 Task: Create new Company, with domain: 'manhattan.edu' and type: 'Prospect'. Add new contact for this company, with mail Id: 'Sahil34Hughes@manhattan.edu', First Name: Sahil, Last name:  Hughes, Job Title: 'Chief Financial Officer', Phone Number: '(801) 555-1239'. Change life cycle stage to  Lead and lead status to  Open. Logged in from softage.1@softage.net
Action: Mouse moved to (110, 64)
Screenshot: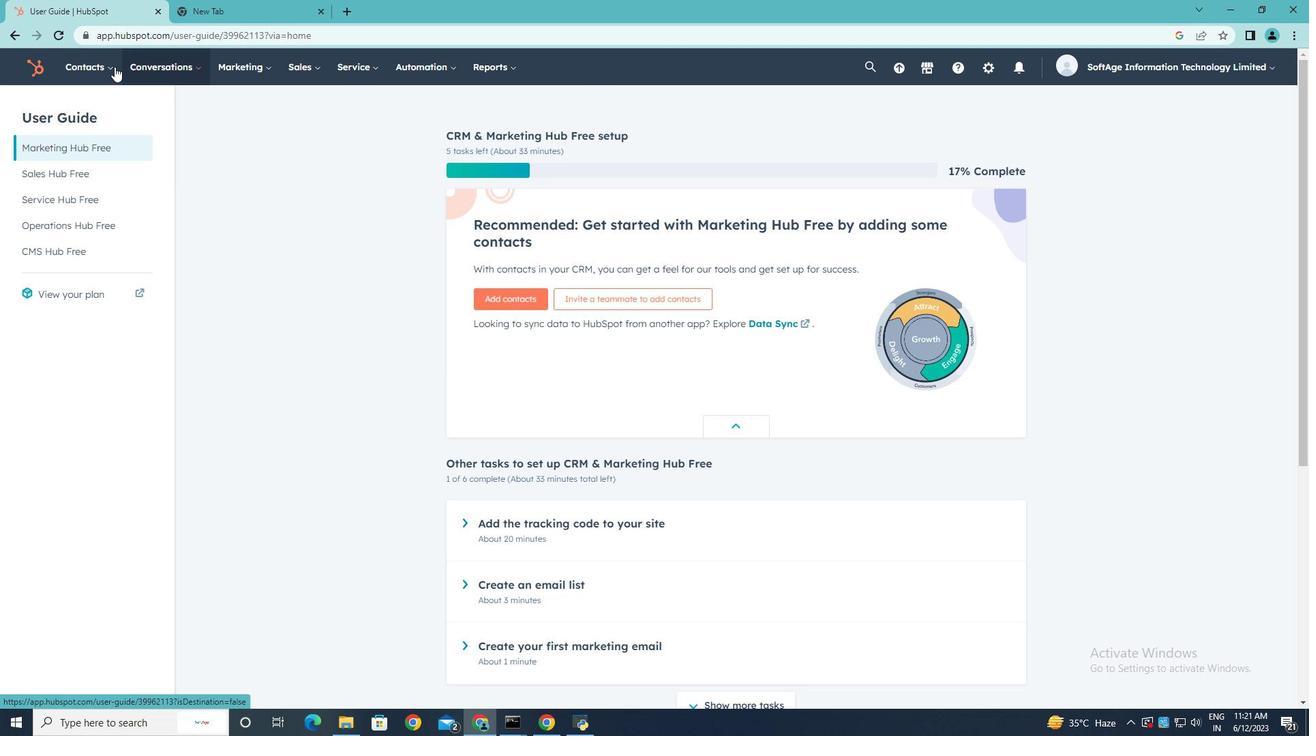 
Action: Mouse pressed left at (110, 64)
Screenshot: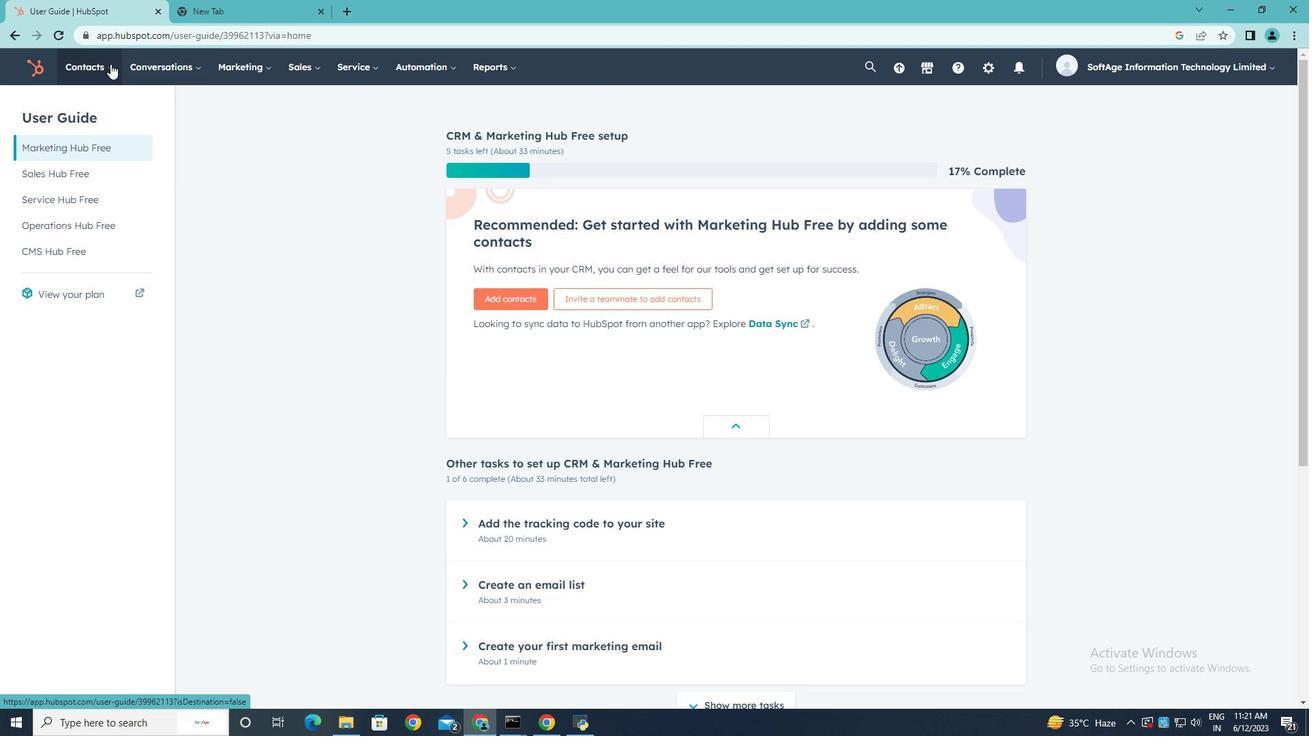 
Action: Mouse moved to (100, 139)
Screenshot: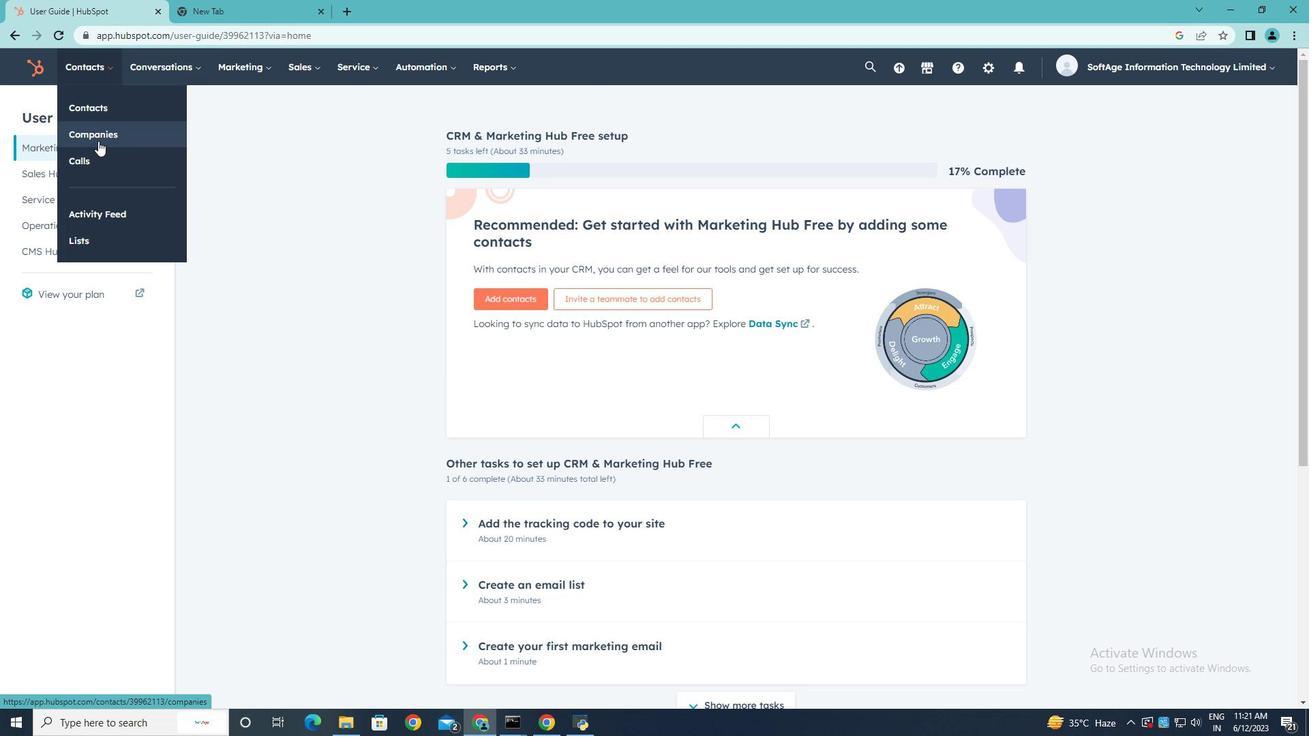 
Action: Mouse pressed left at (100, 139)
Screenshot: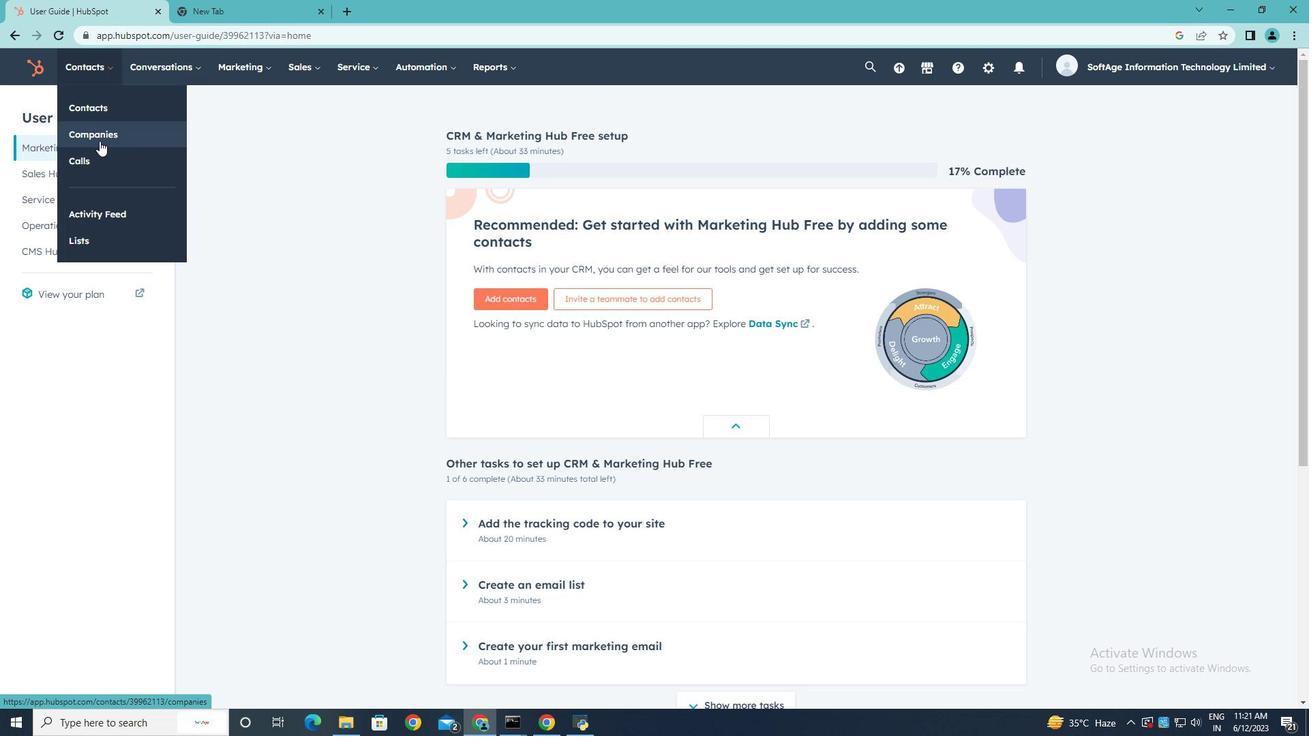 
Action: Mouse moved to (1208, 115)
Screenshot: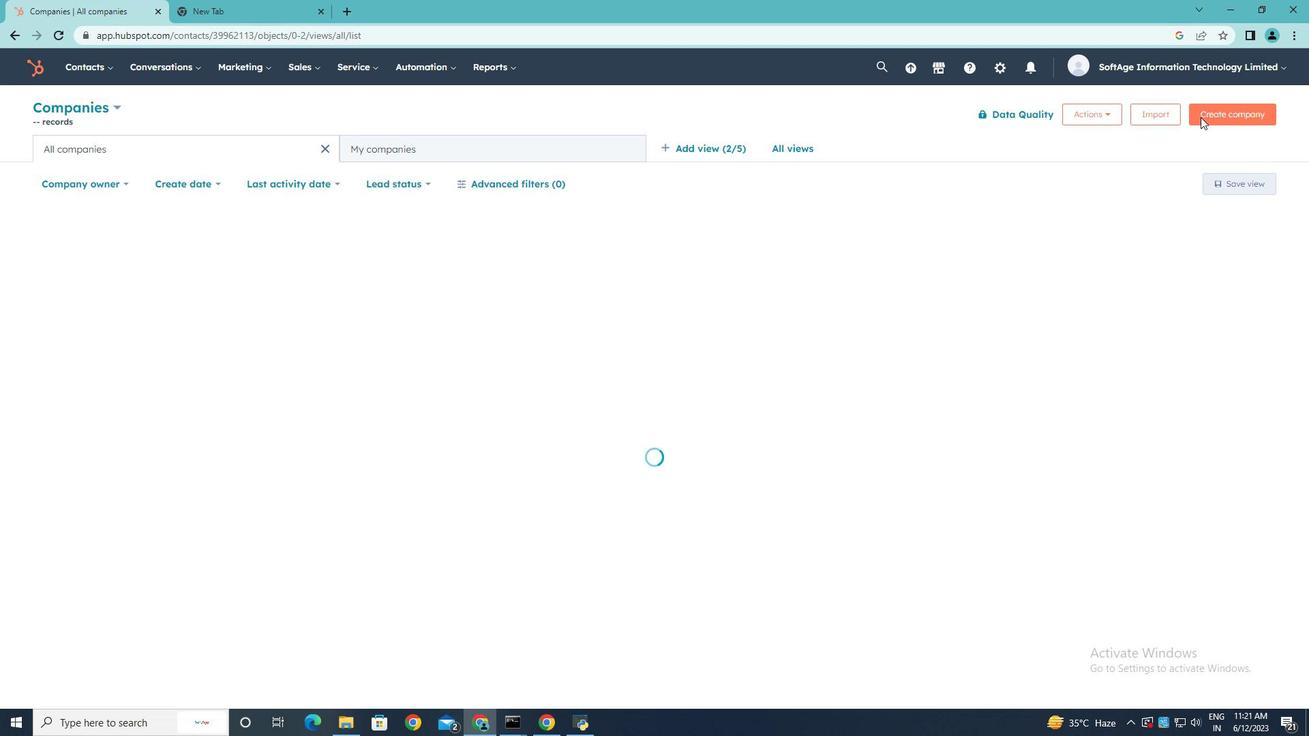 
Action: Mouse pressed left at (1208, 115)
Screenshot: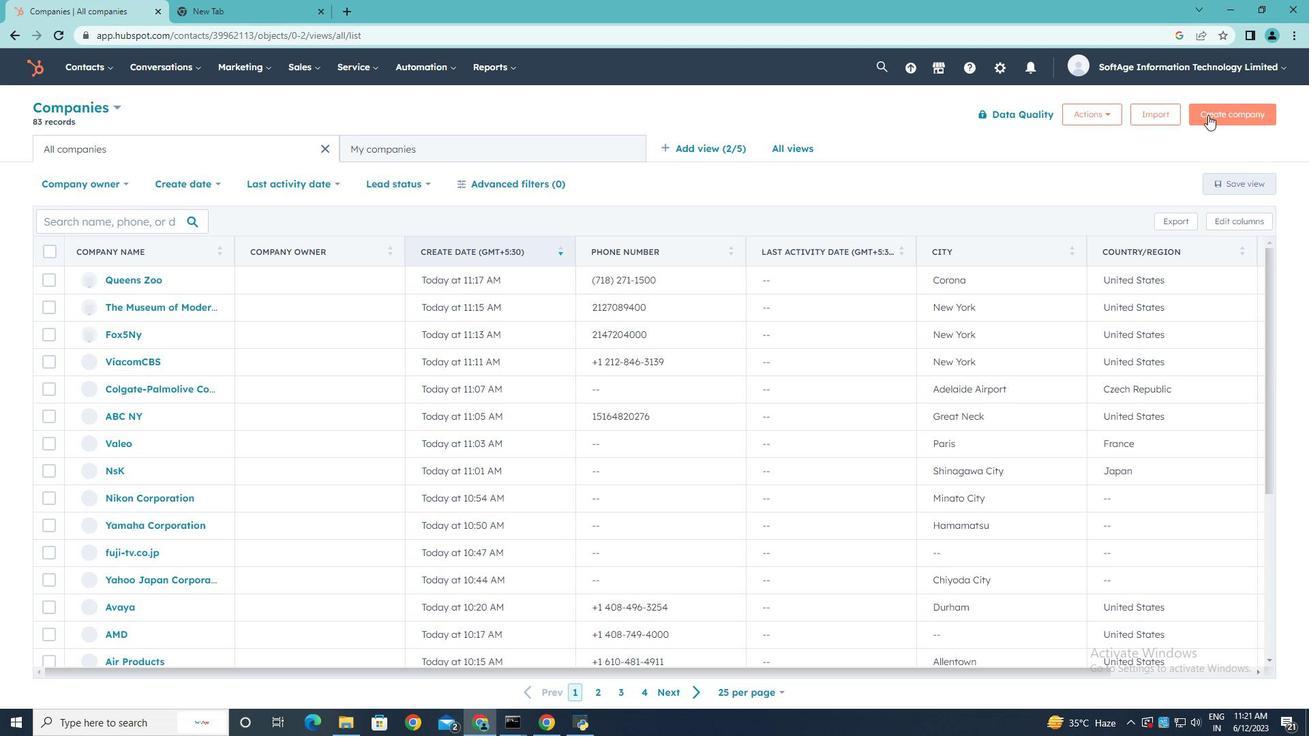 
Action: Mouse moved to (975, 177)
Screenshot: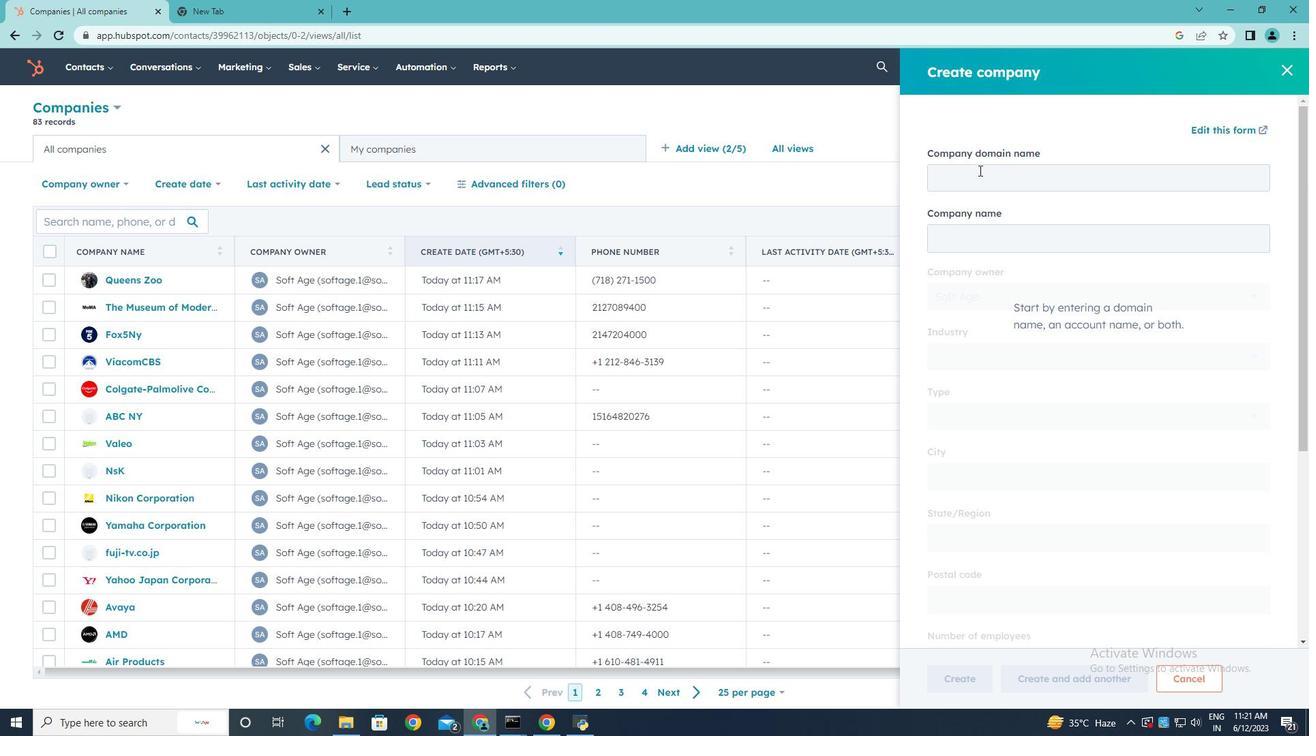 
Action: Mouse pressed left at (975, 177)
Screenshot: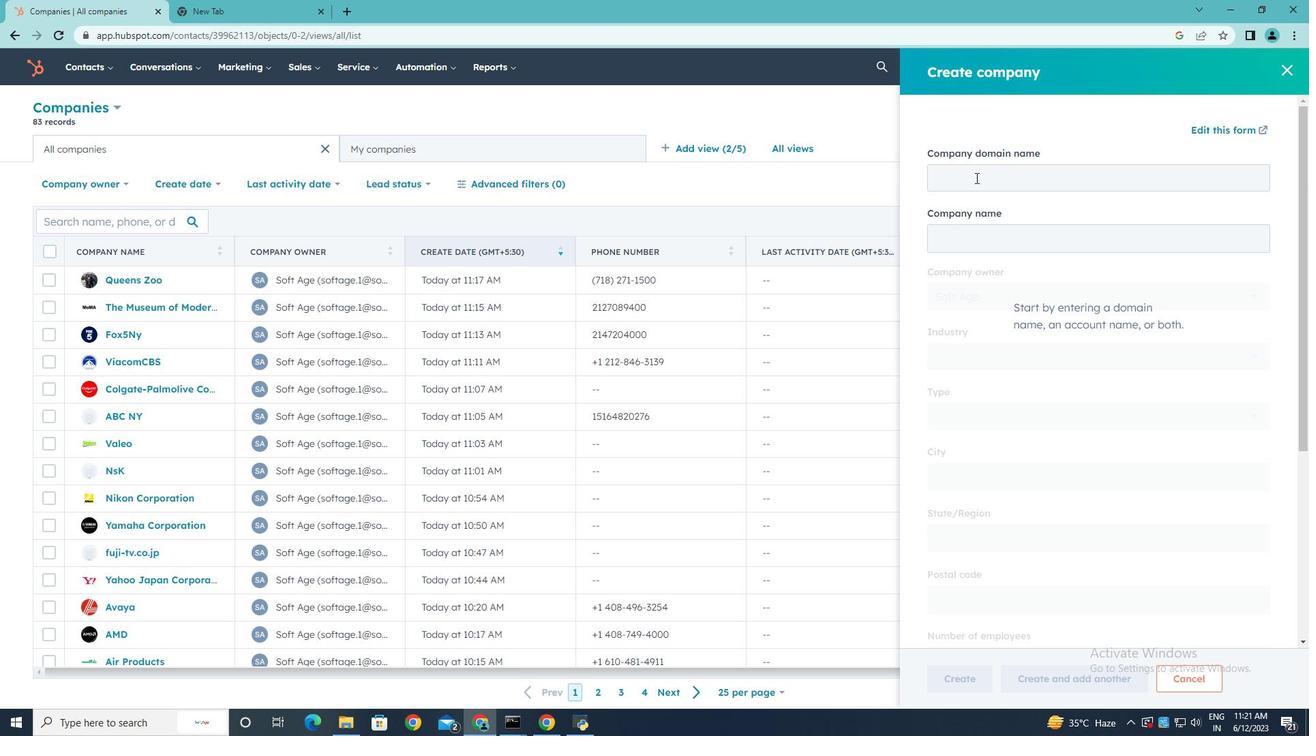 
Action: Key pressed manhattan.edu
Screenshot: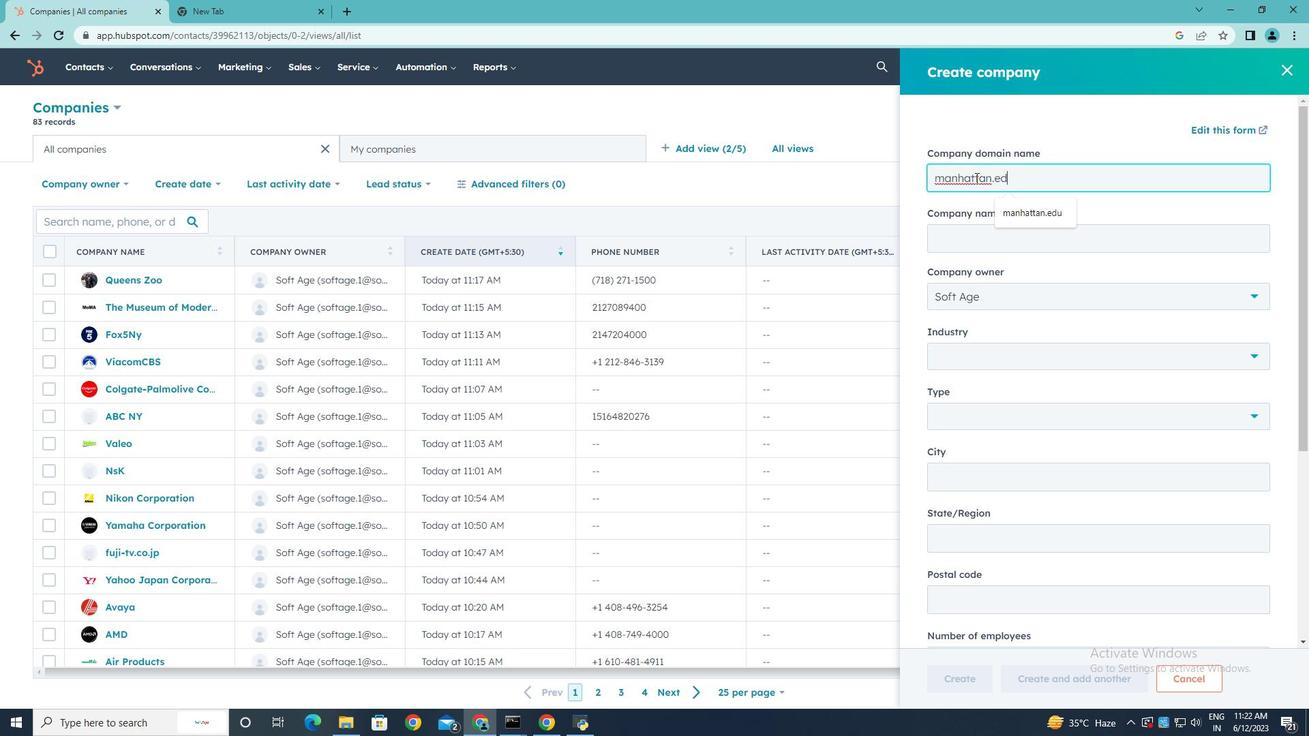 
Action: Mouse moved to (1251, 414)
Screenshot: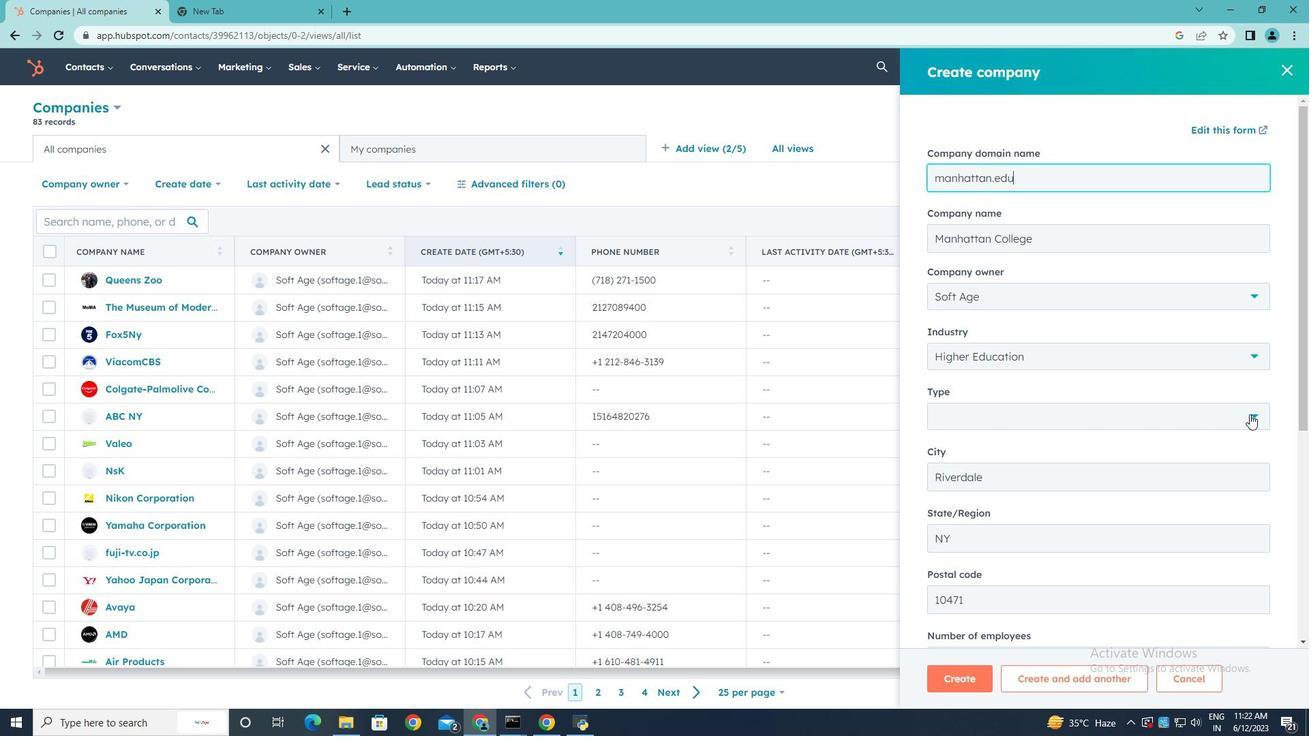 
Action: Mouse pressed left at (1251, 414)
Screenshot: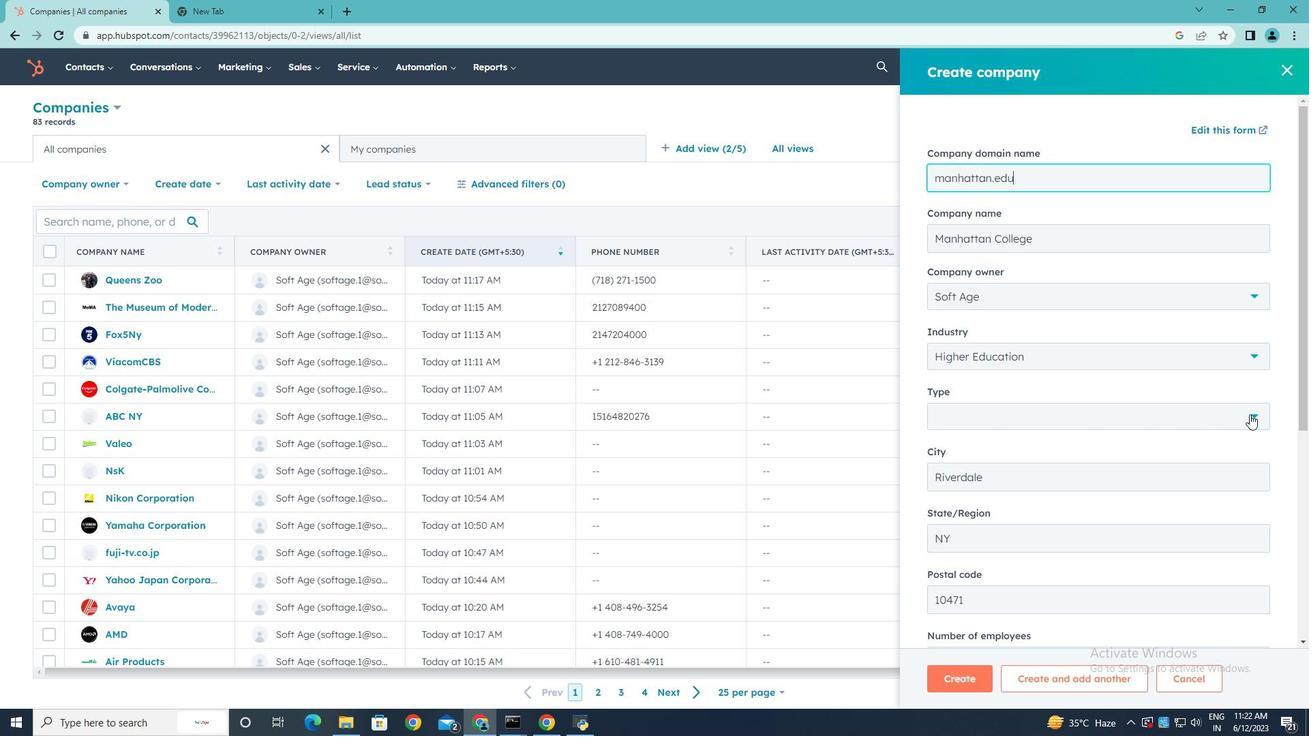 
Action: Mouse moved to (1075, 482)
Screenshot: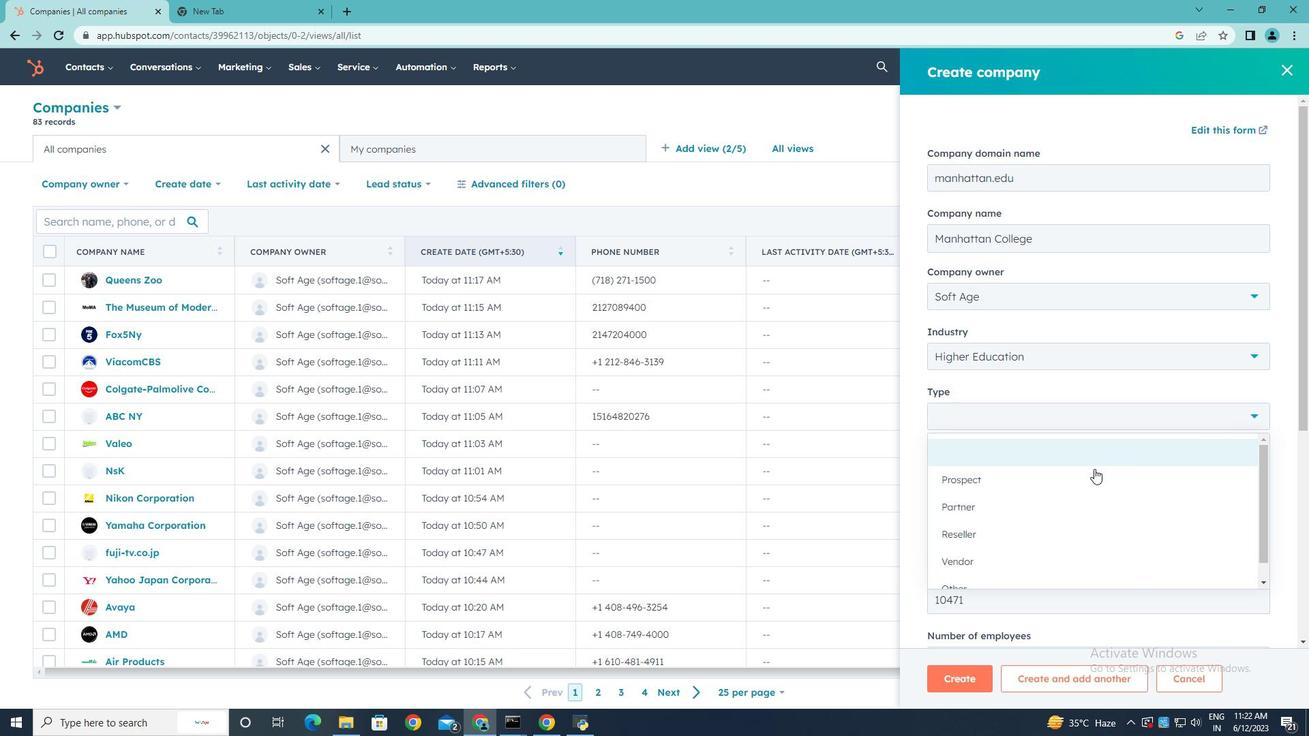 
Action: Mouse pressed left at (1075, 482)
Screenshot: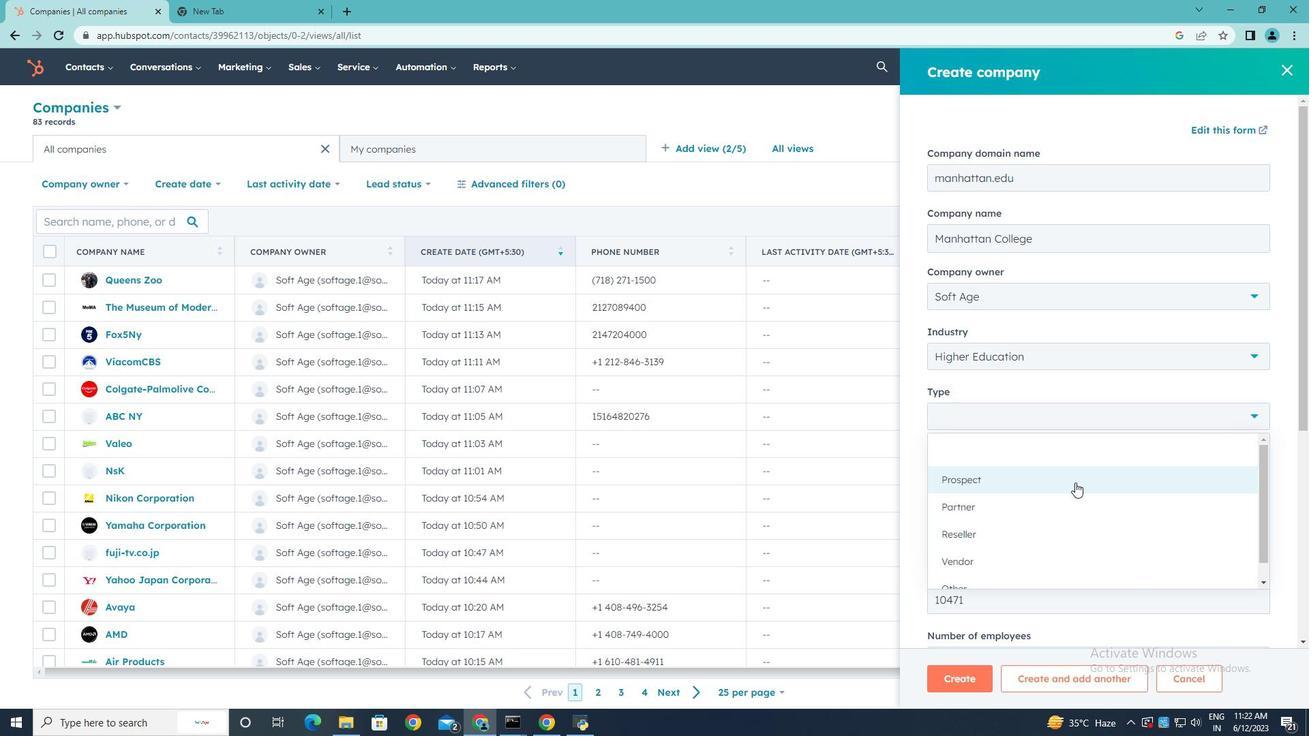 
Action: Mouse moved to (1067, 533)
Screenshot: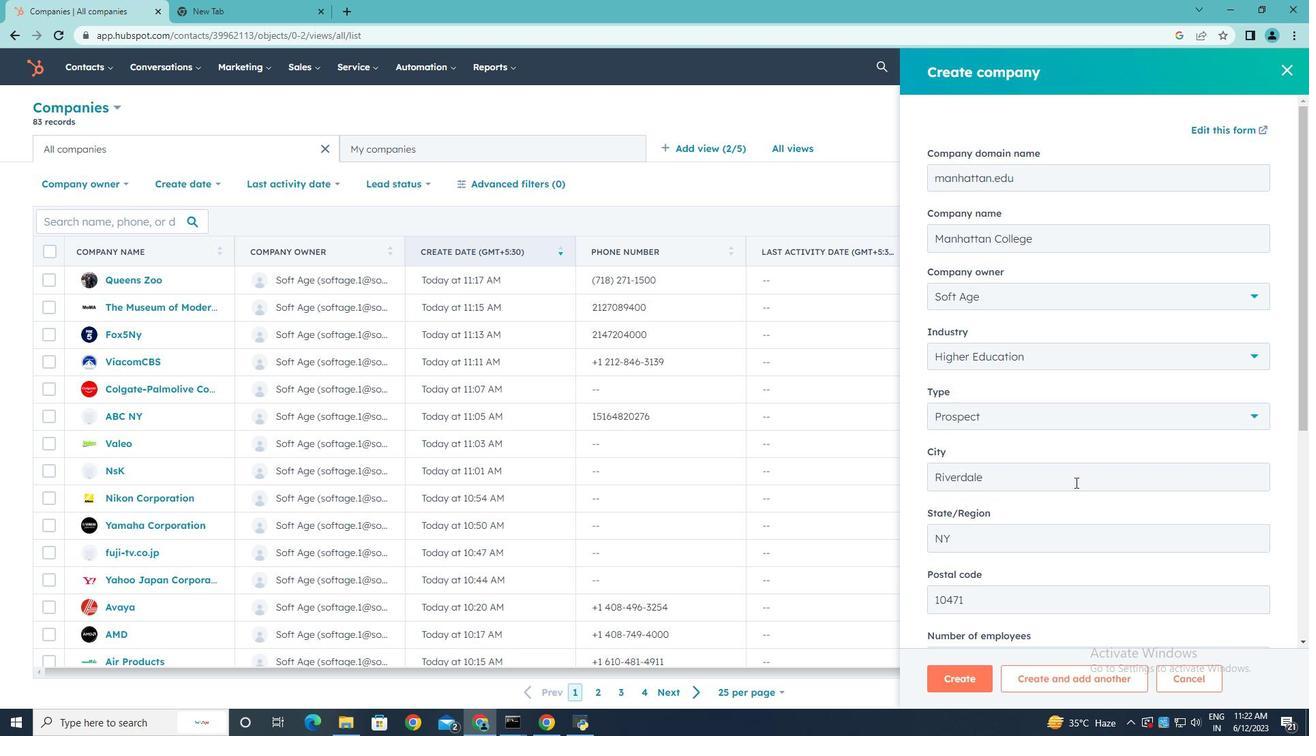 
Action: Mouse scrolled (1067, 532) with delta (0, 0)
Screenshot: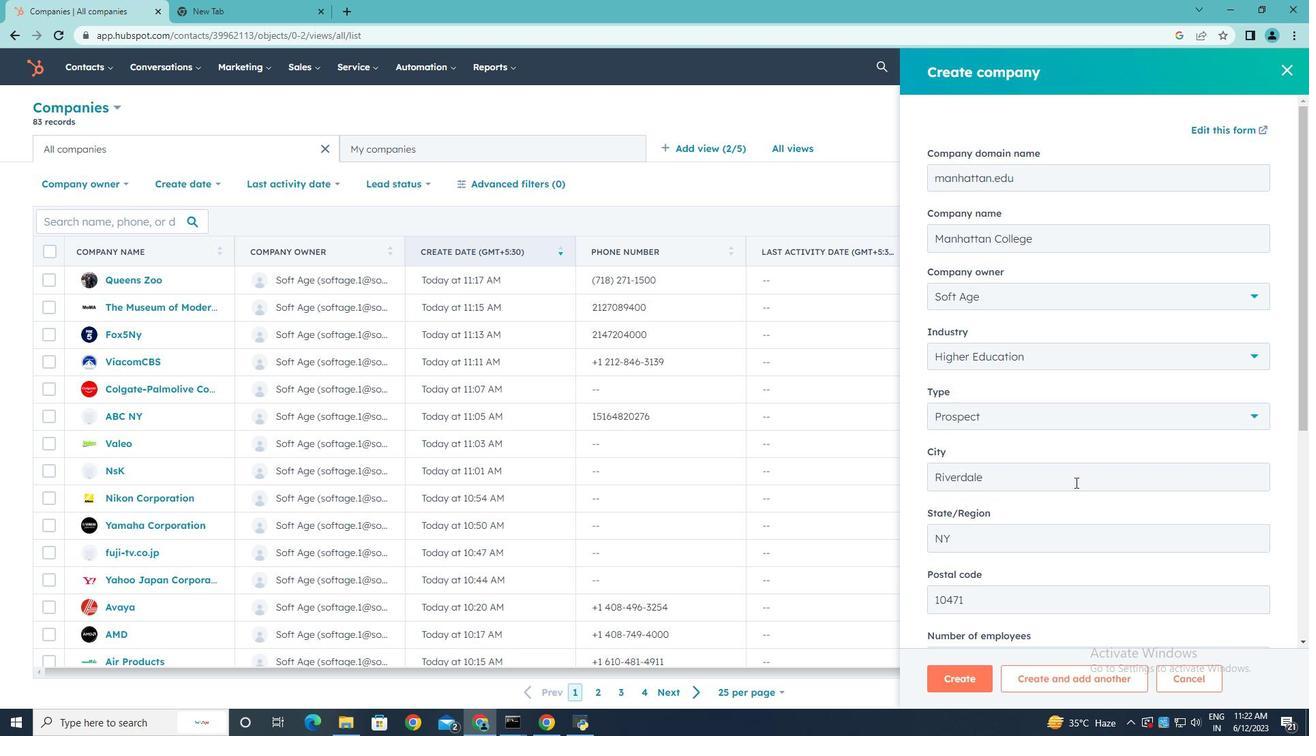 
Action: Mouse scrolled (1067, 532) with delta (0, 0)
Screenshot: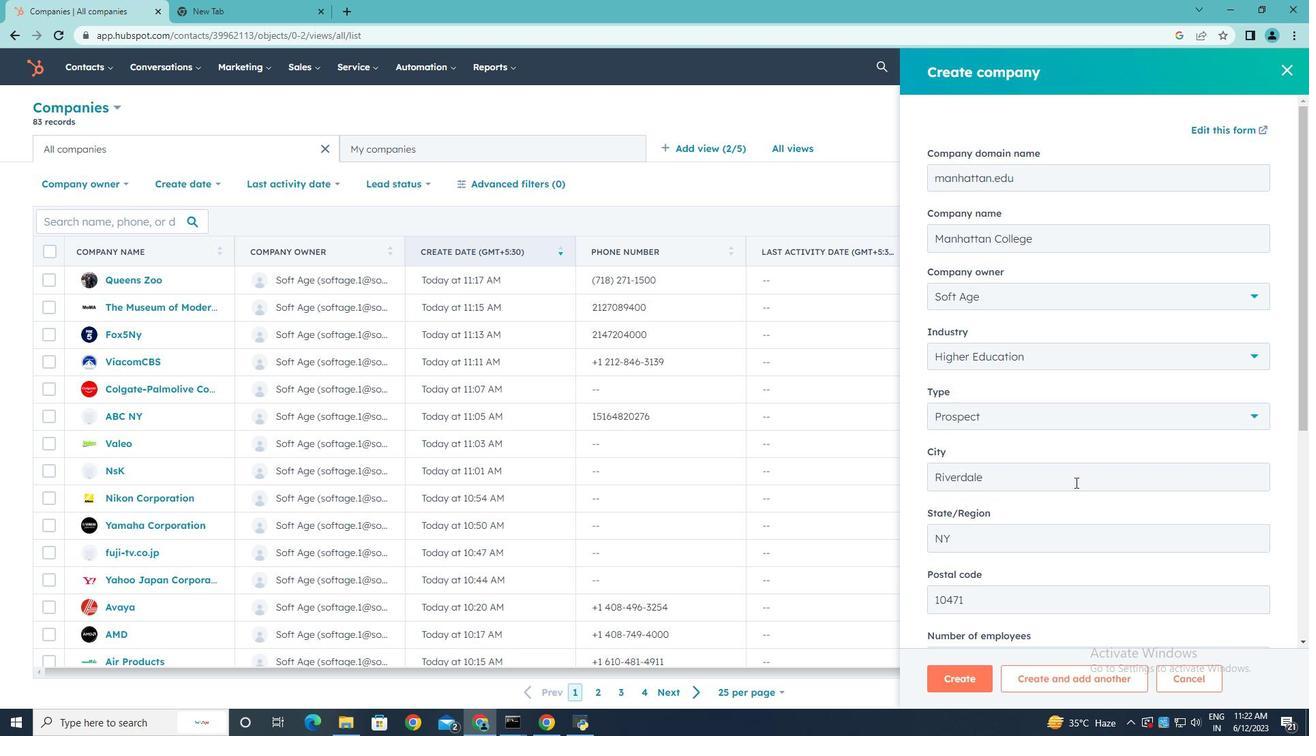
Action: Mouse moved to (958, 677)
Screenshot: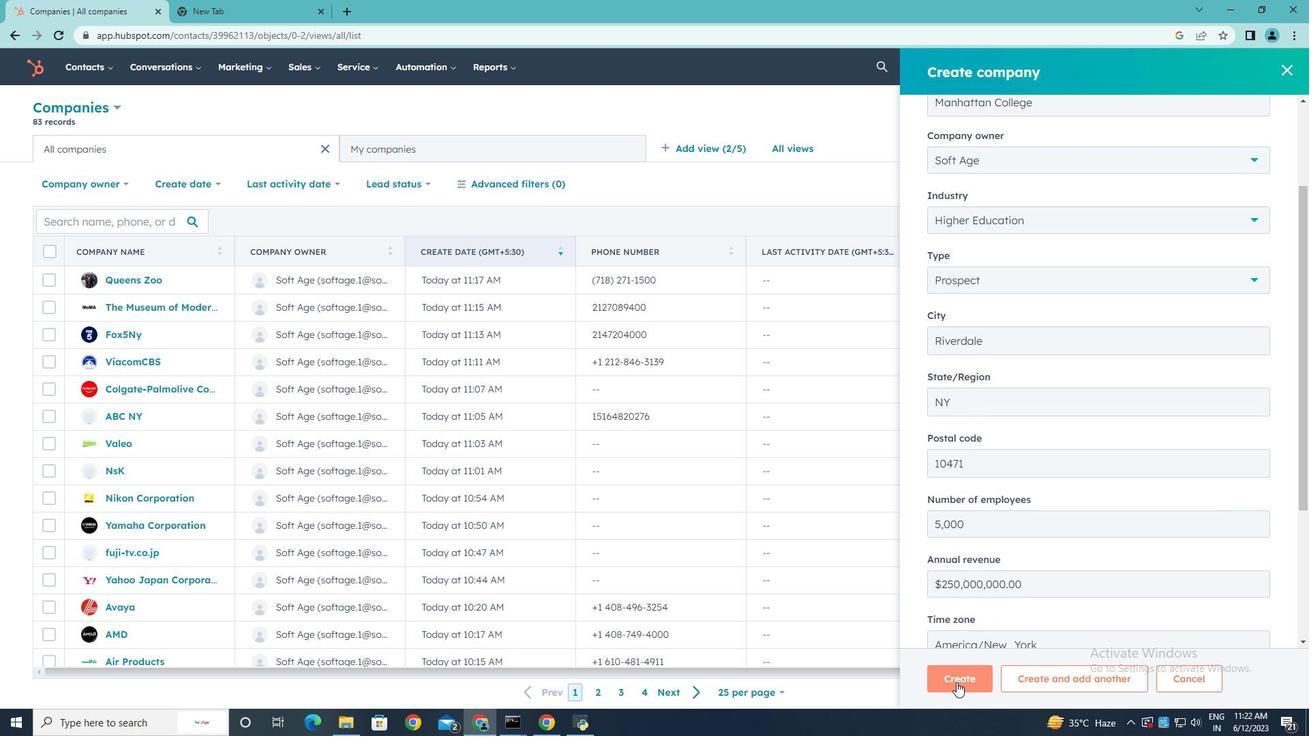 
Action: Mouse pressed left at (958, 677)
Screenshot: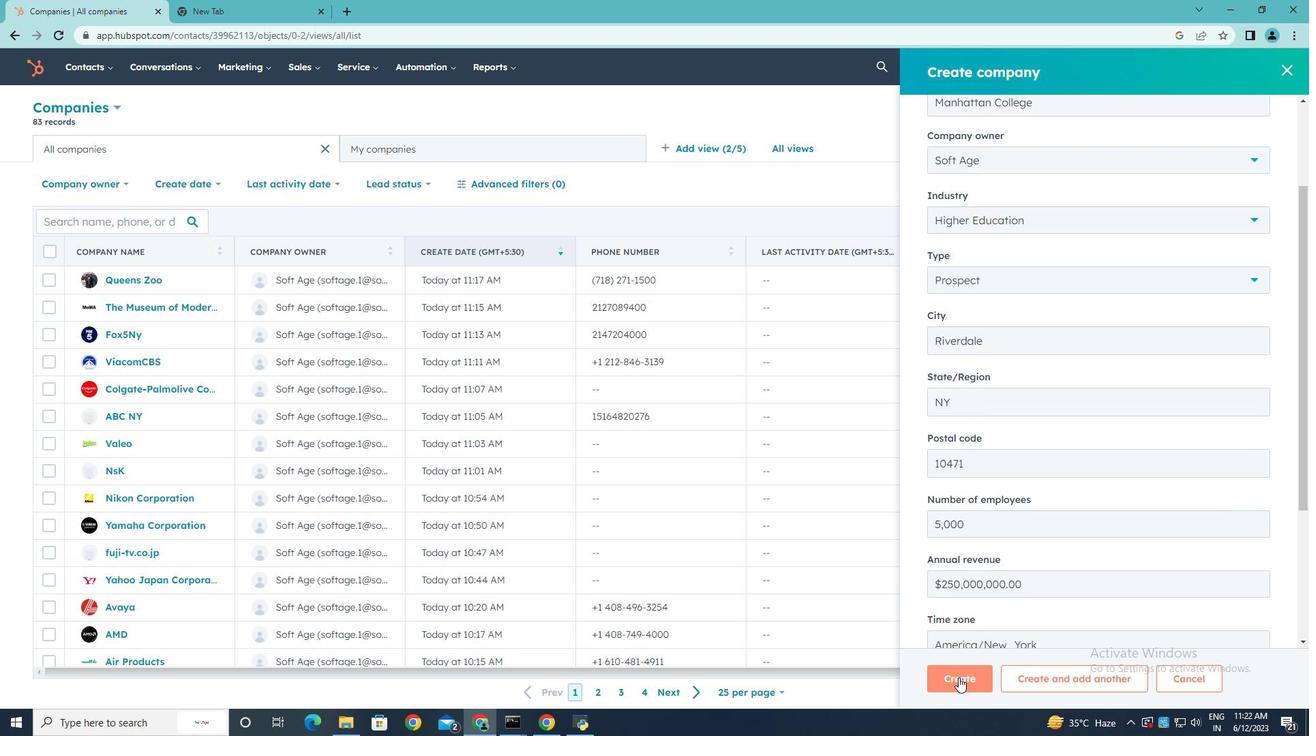 
Action: Mouse moved to (919, 441)
Screenshot: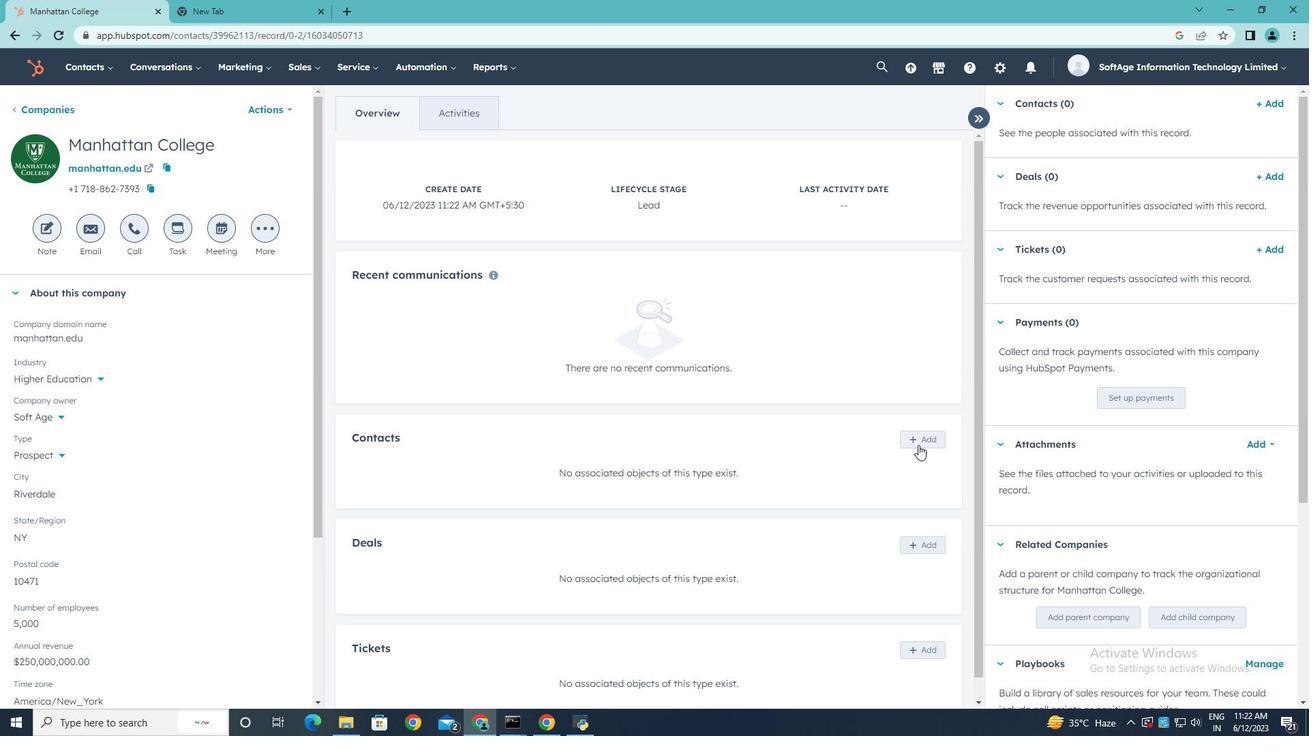 
Action: Mouse pressed left at (919, 441)
Screenshot: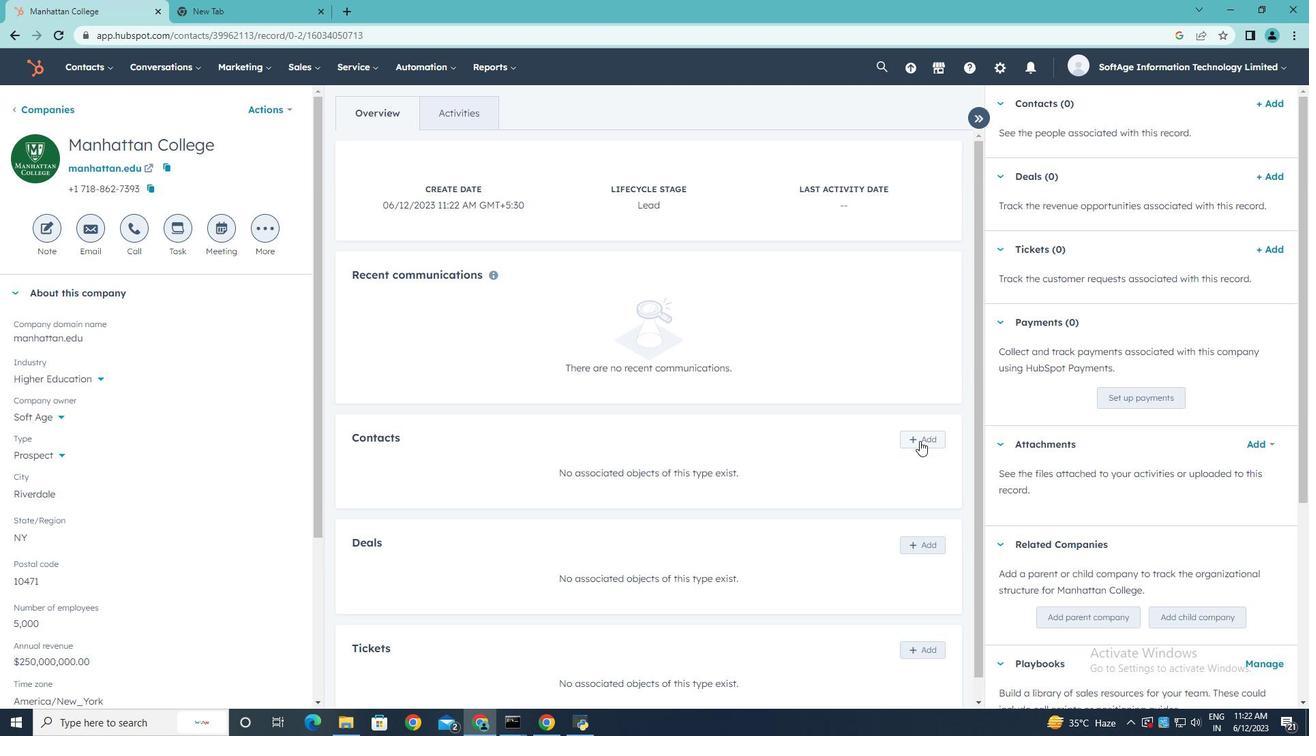 
Action: Mouse moved to (1034, 141)
Screenshot: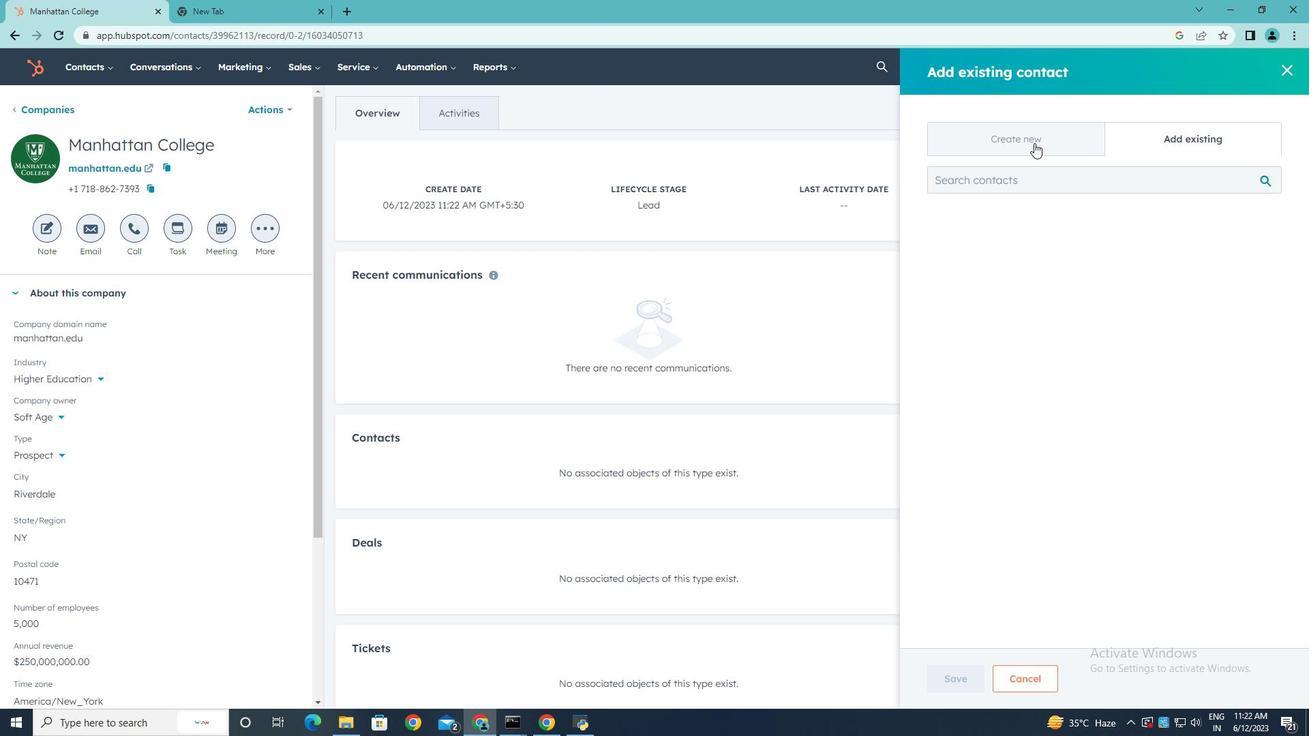 
Action: Mouse pressed left at (1034, 141)
Screenshot: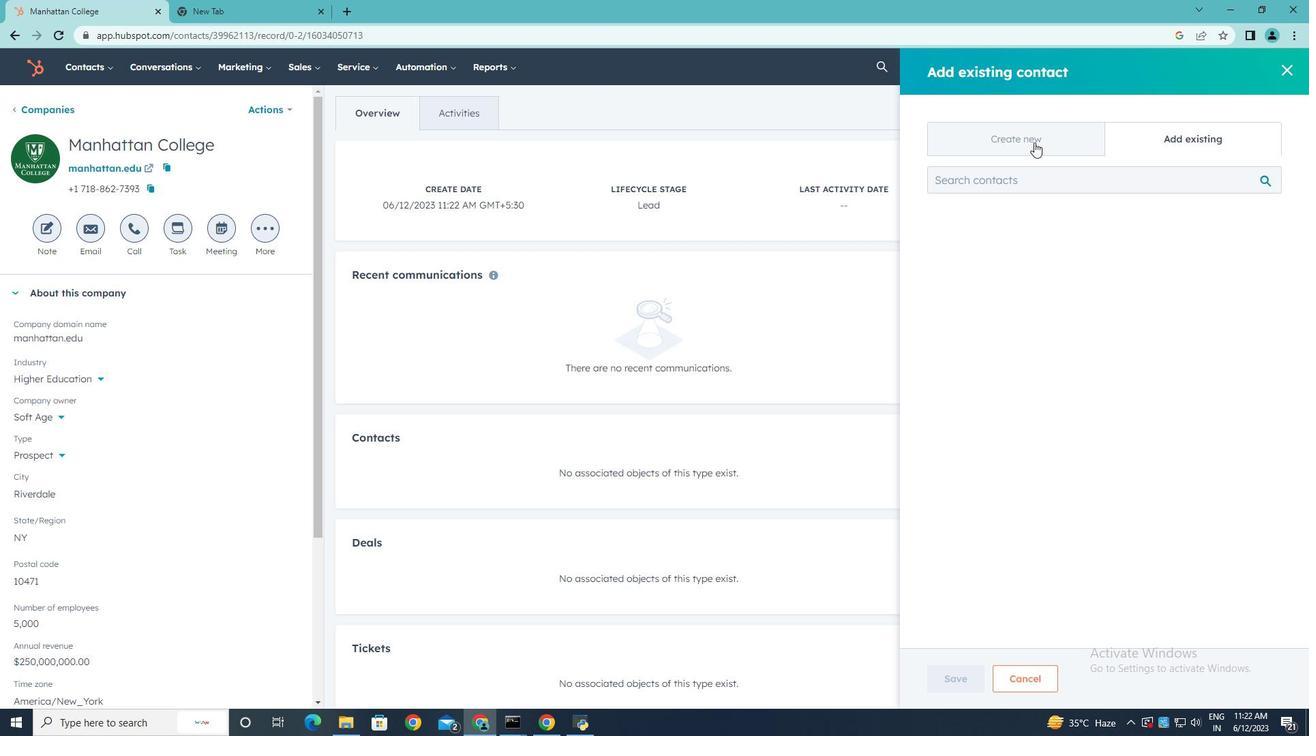 
Action: Mouse moved to (968, 220)
Screenshot: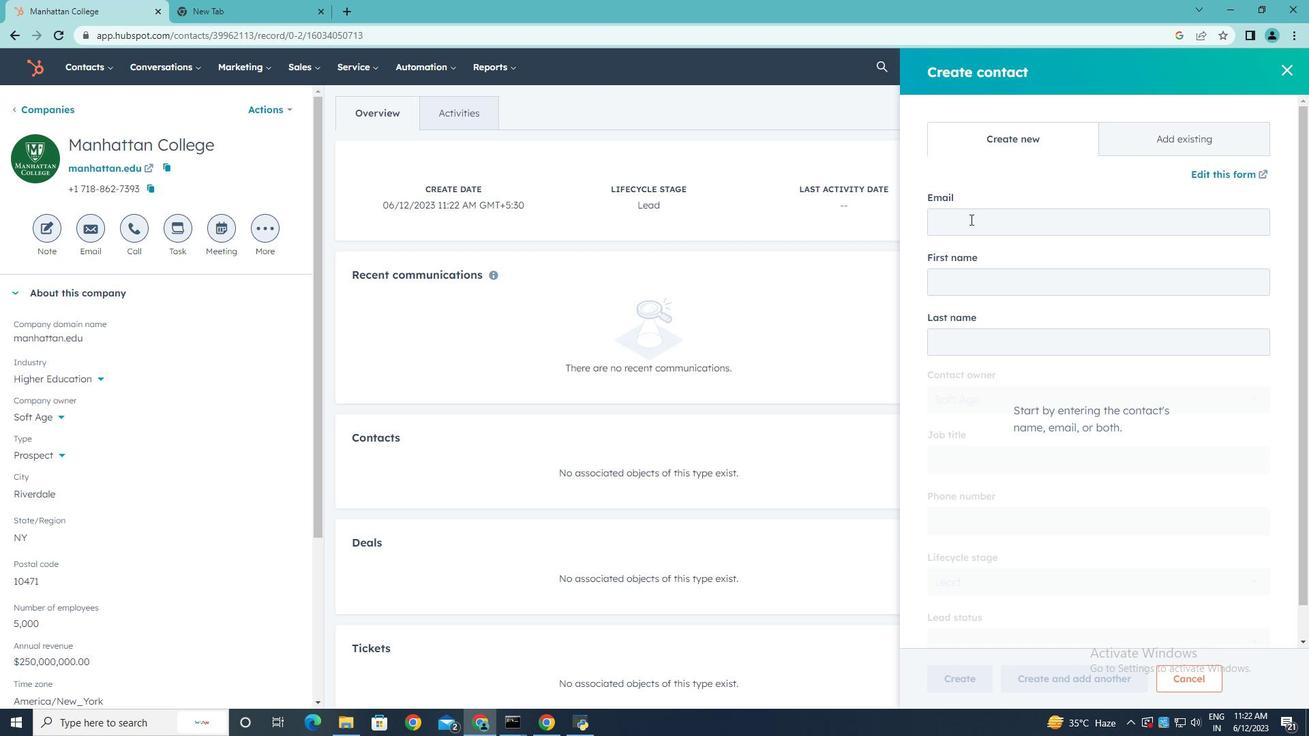 
Action: Mouse pressed left at (968, 220)
Screenshot: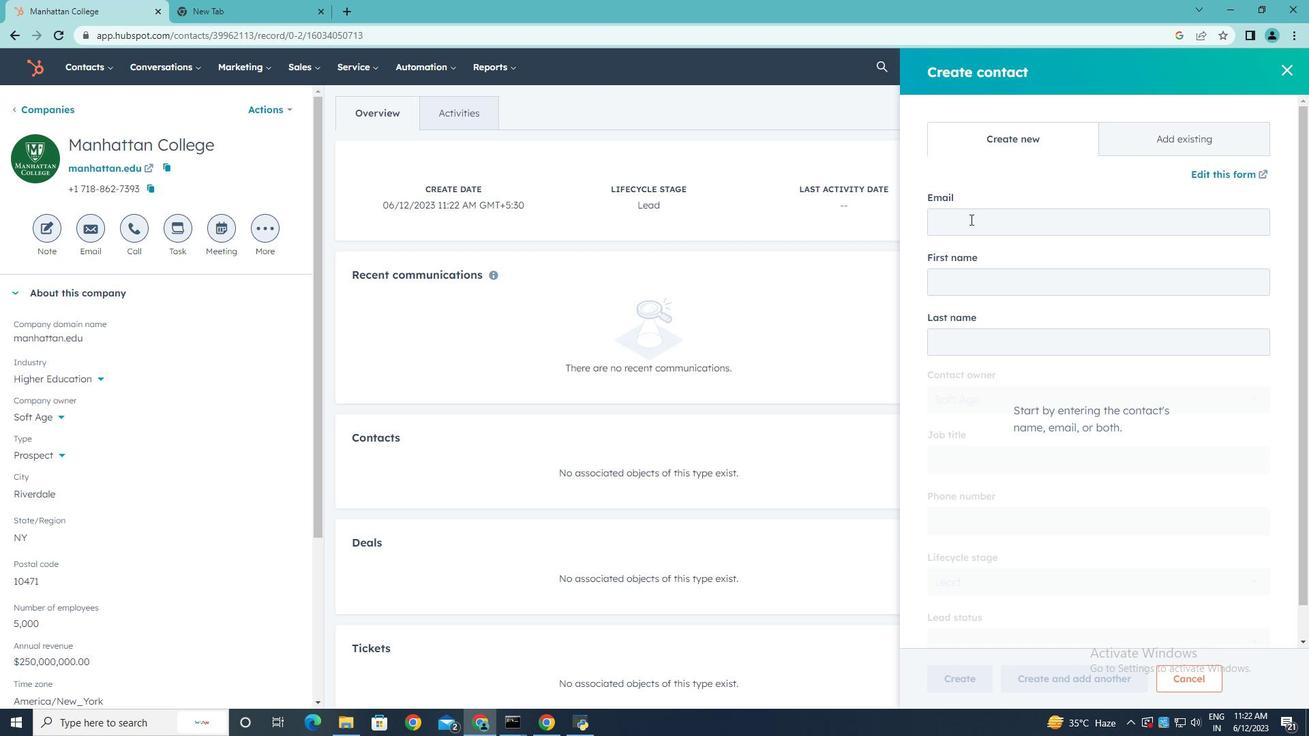 
Action: Key pressed <Key.shift>Sahil34<Key.shift>Hughes<Key.shift><Key.shift><Key.shift><Key.shift><Key.shift><Key.shift><Key.shift><Key.shift><Key.shift><Key.shift><Key.shift>@<Key.shift>manhattan.r<Key.backspace>edu
Screenshot: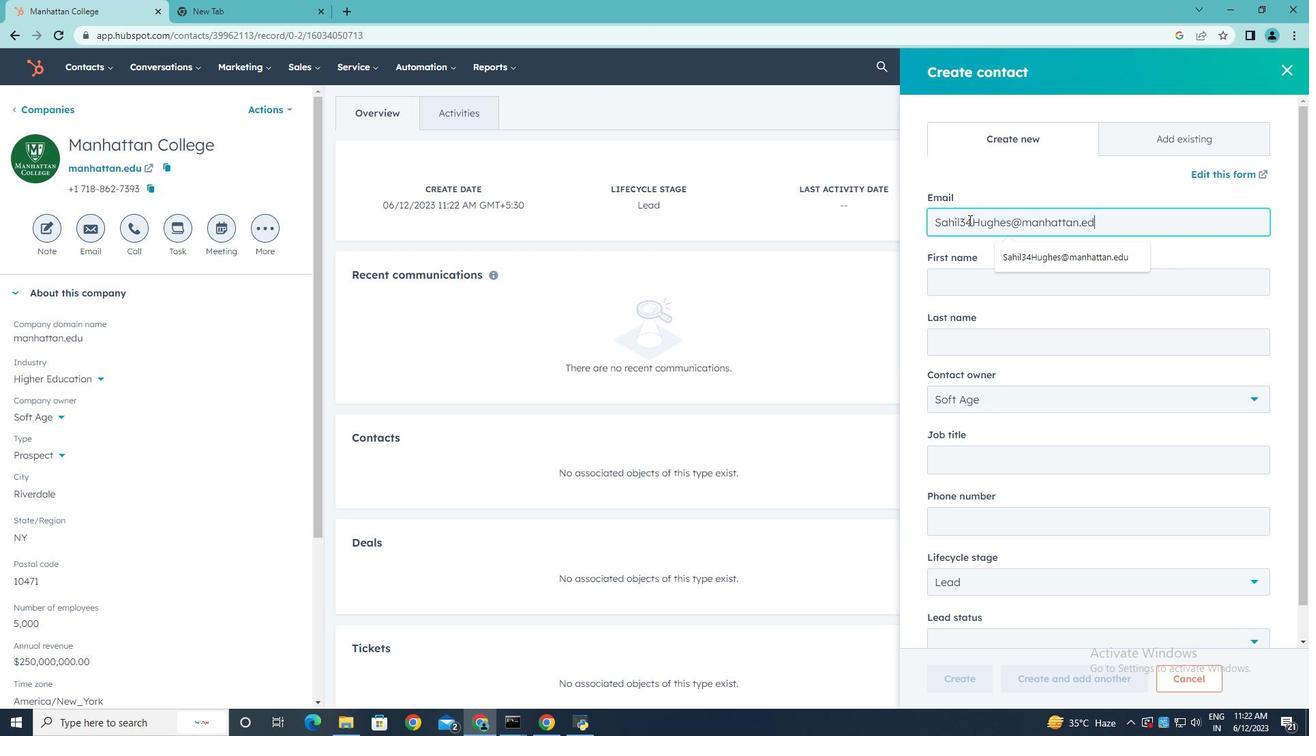 
Action: Mouse moved to (957, 282)
Screenshot: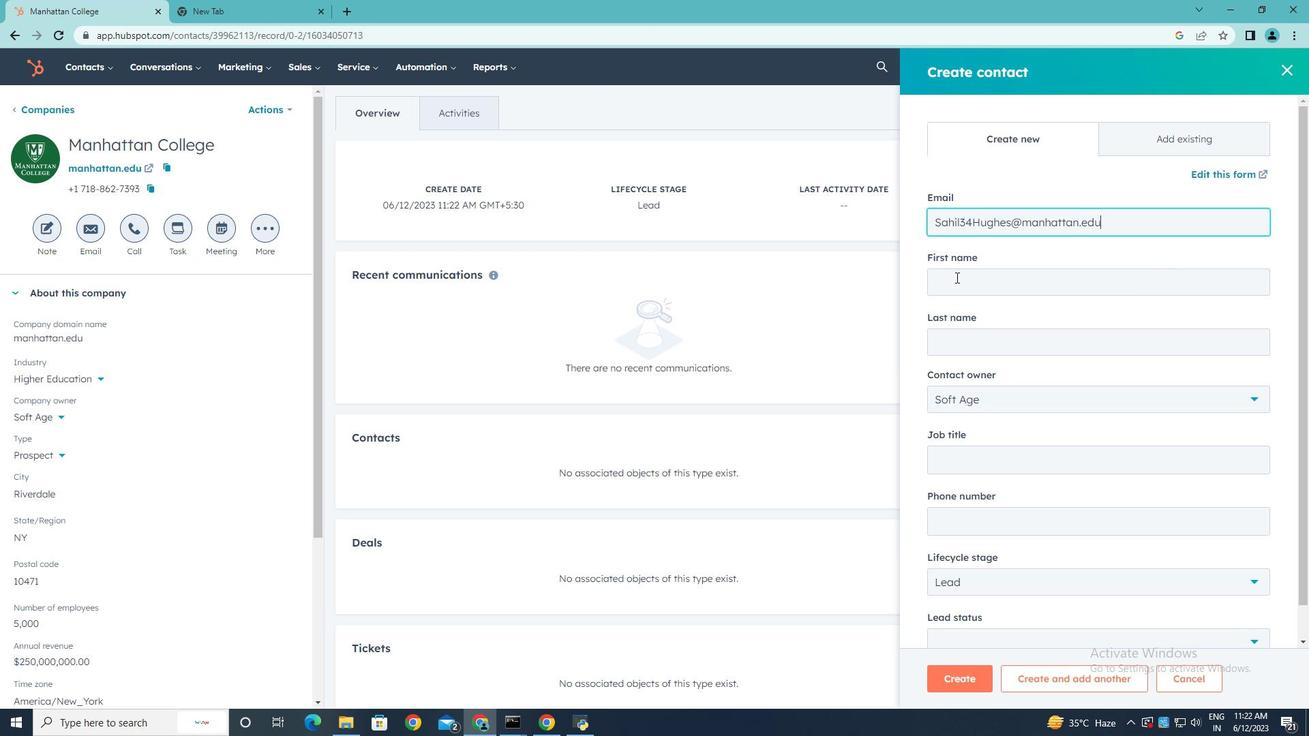
Action: Mouse pressed left at (957, 282)
Screenshot: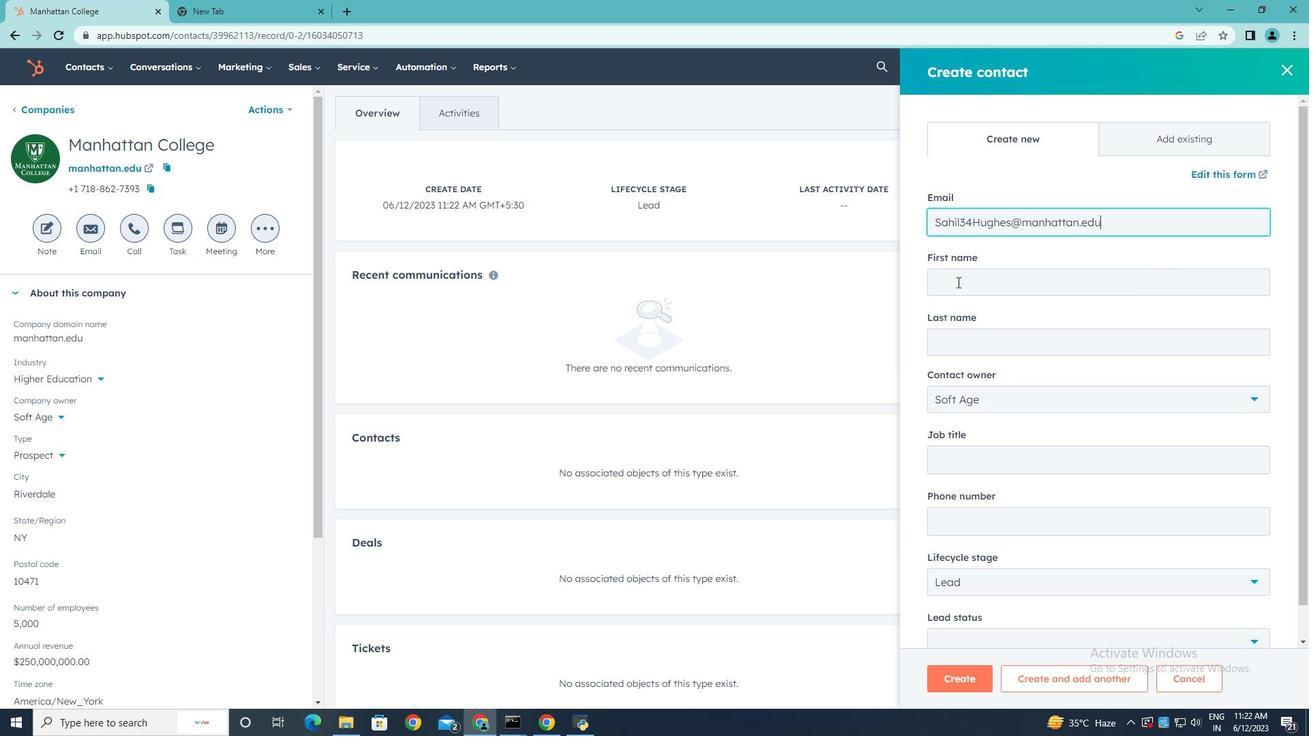 
Action: Key pressed <Key.shift>Sahil
Screenshot: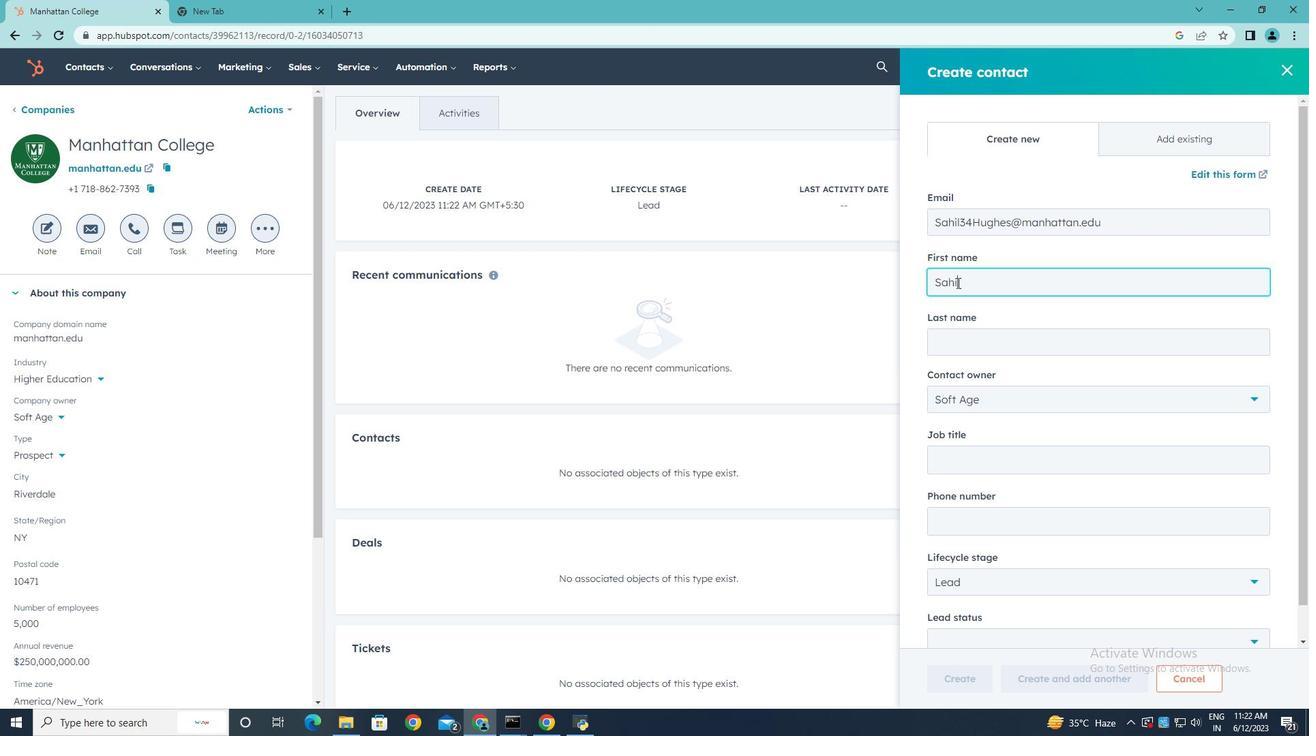 
Action: Mouse moved to (979, 349)
Screenshot: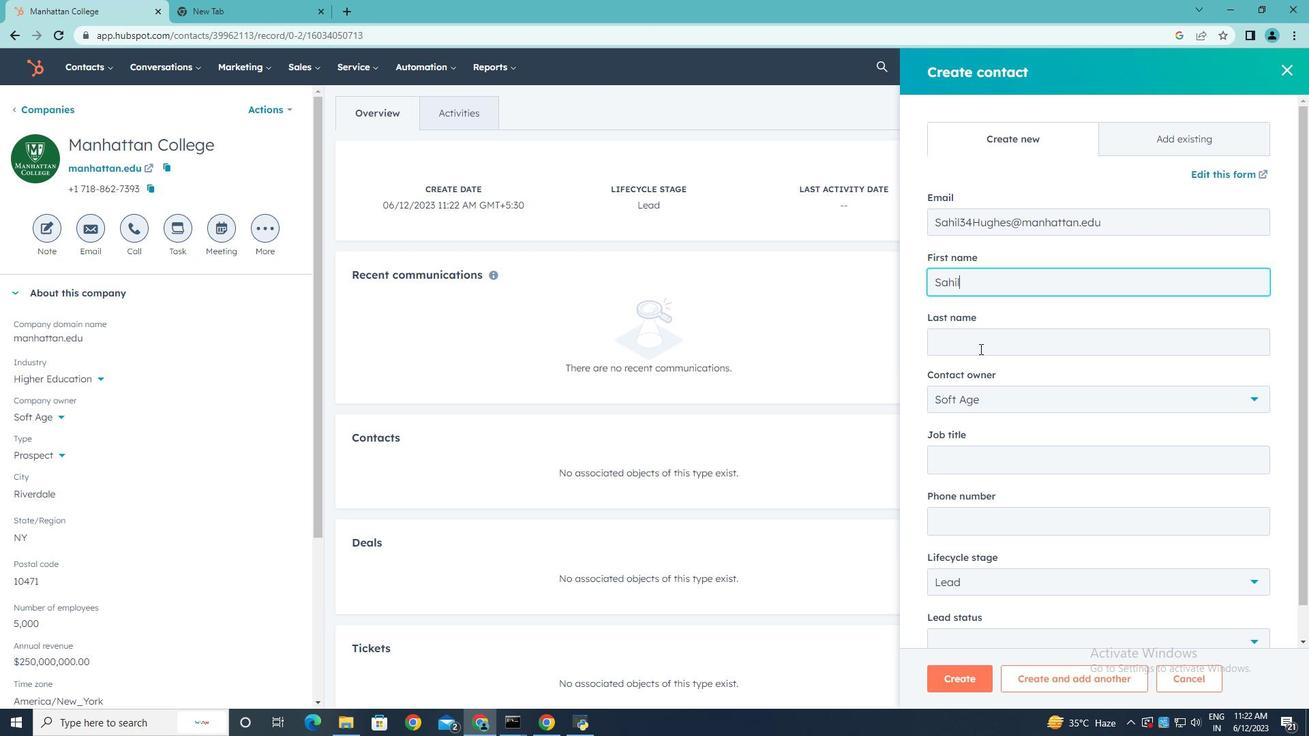 
Action: Mouse pressed left at (979, 349)
Screenshot: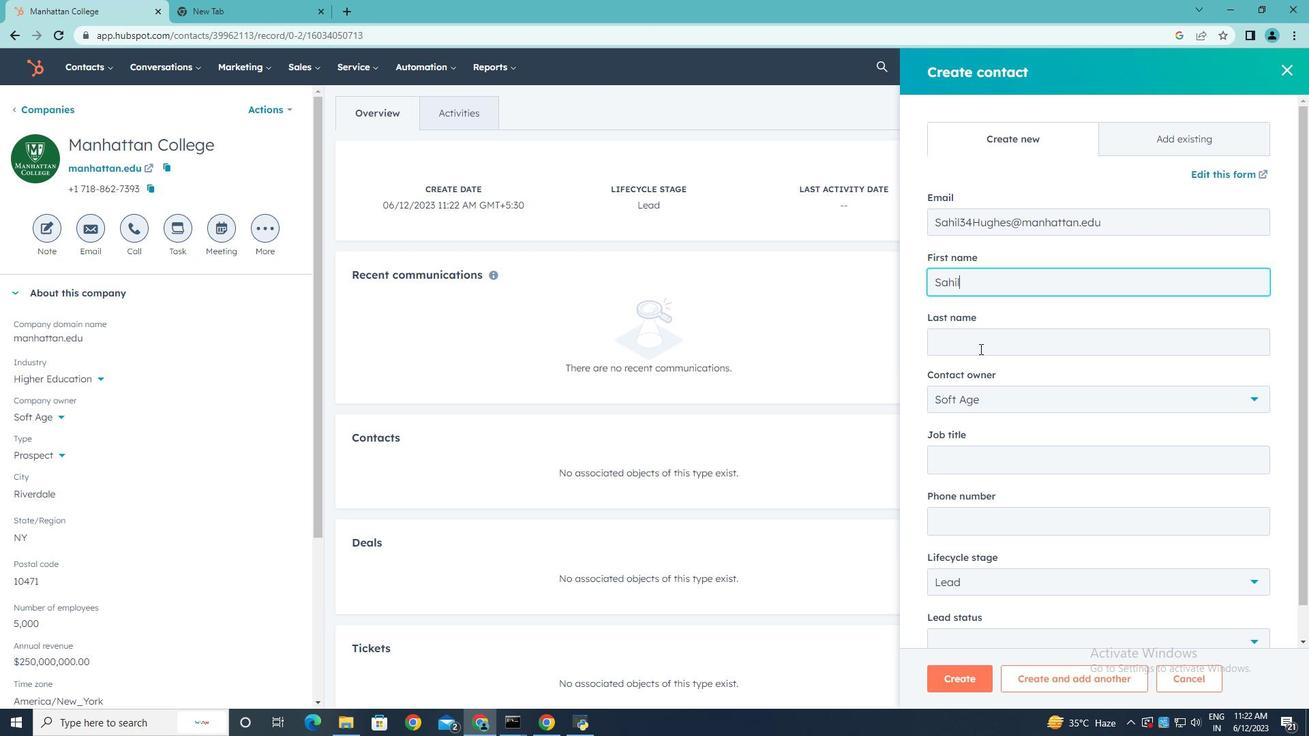 
Action: Key pressed <Key.shift>Hughes
Screenshot: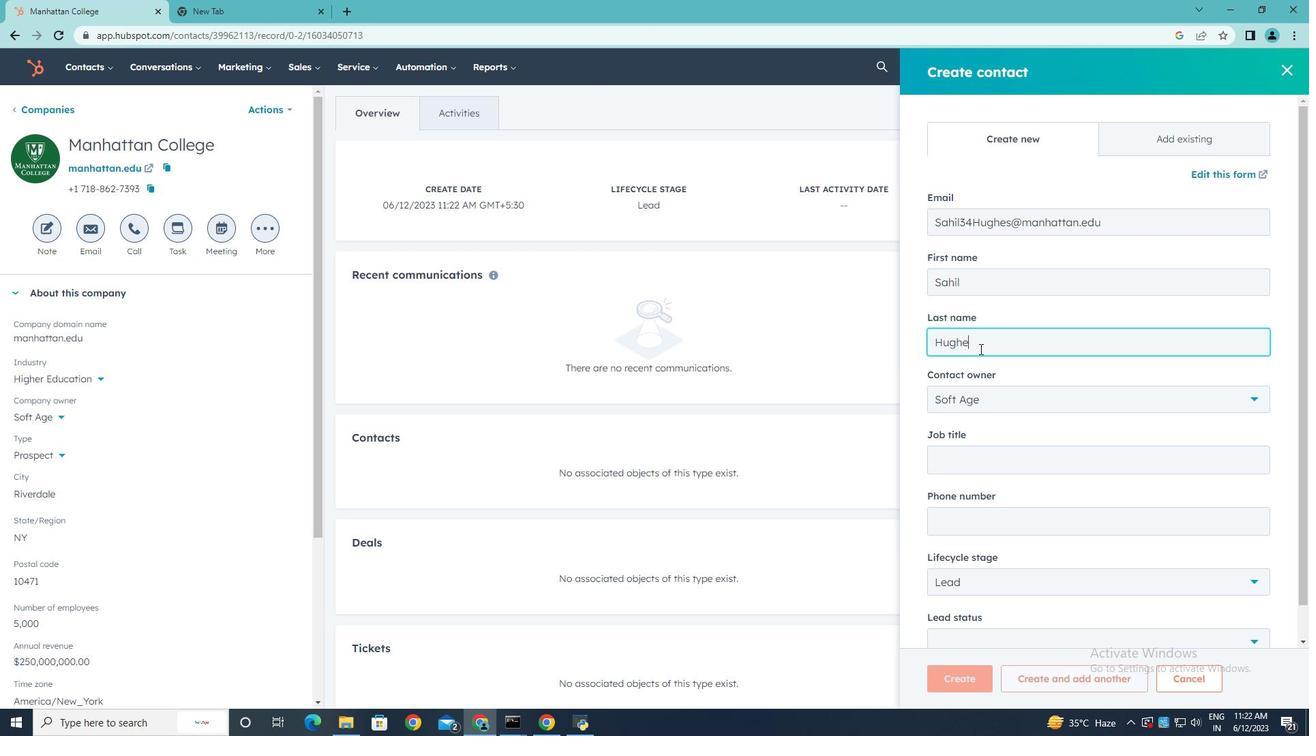 
Action: Mouse moved to (1010, 454)
Screenshot: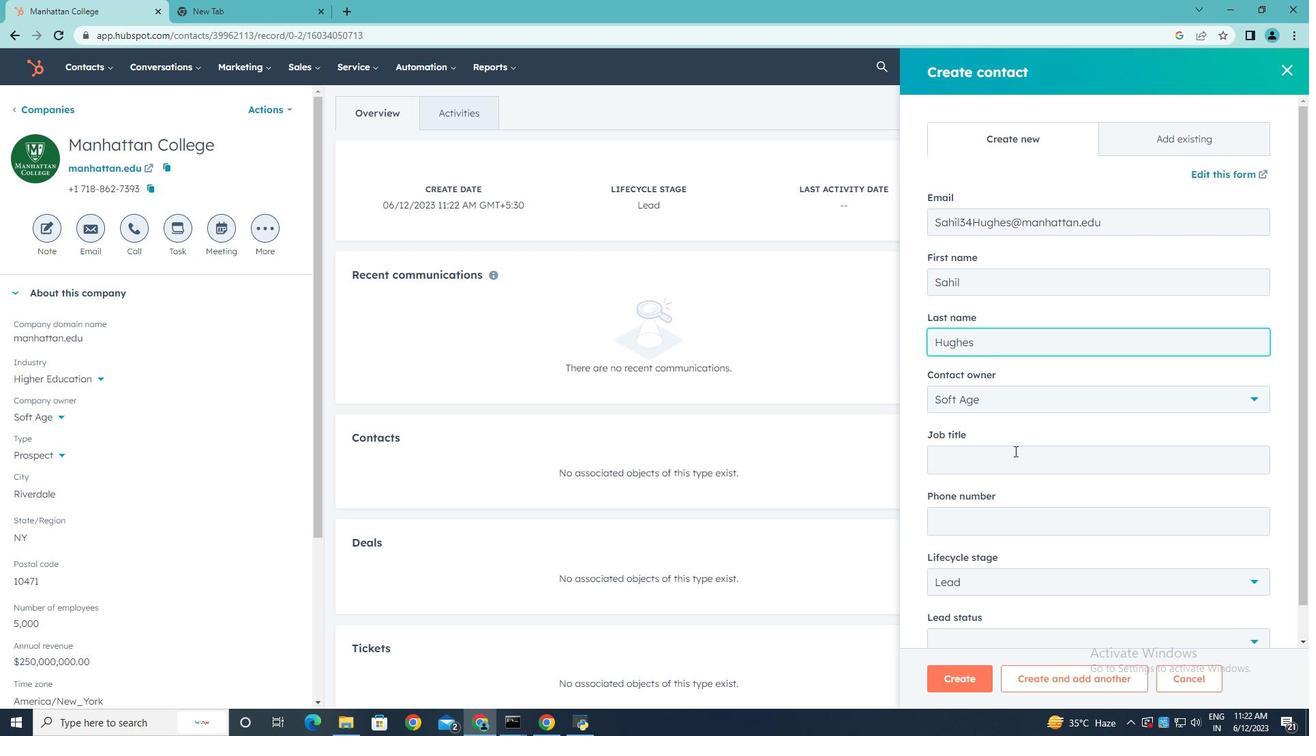 
Action: Mouse pressed left at (1010, 454)
Screenshot: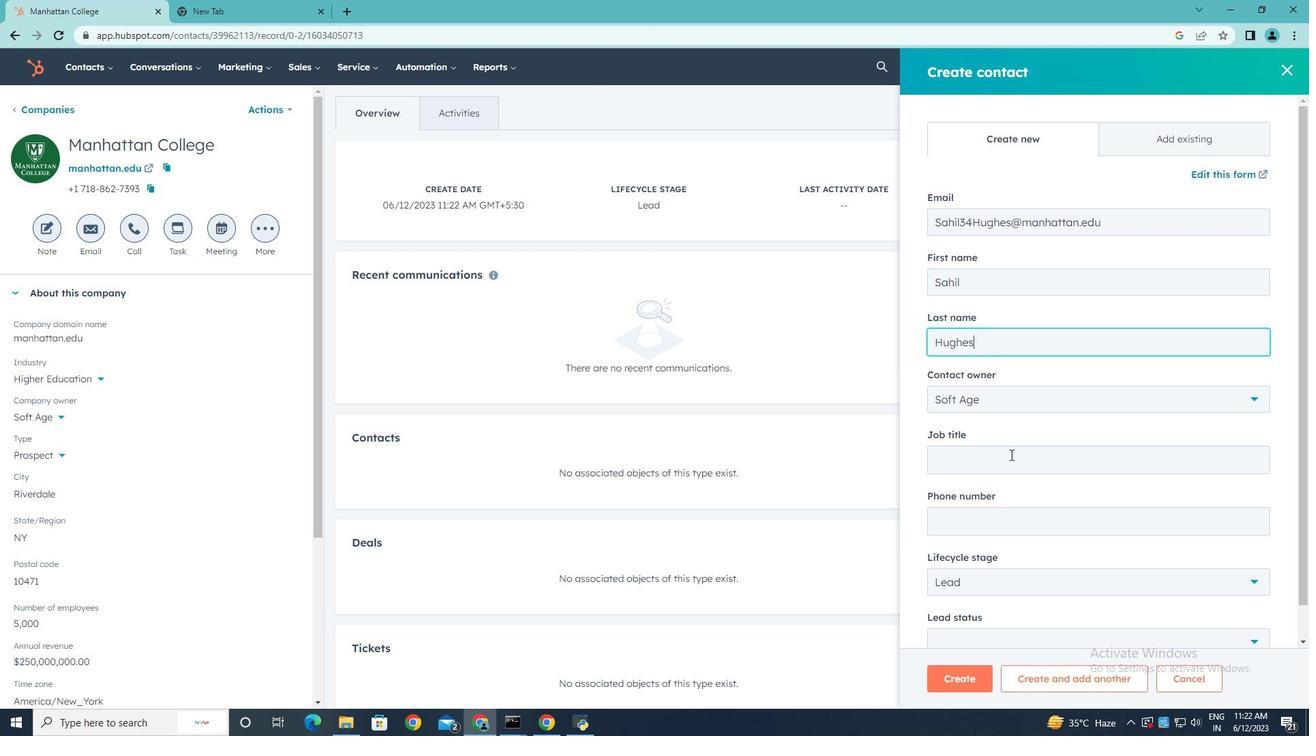 
Action: Key pressed <Key.shift>Chief<Key.space><Key.shift><Key.shift><Key.shift>Financial
Screenshot: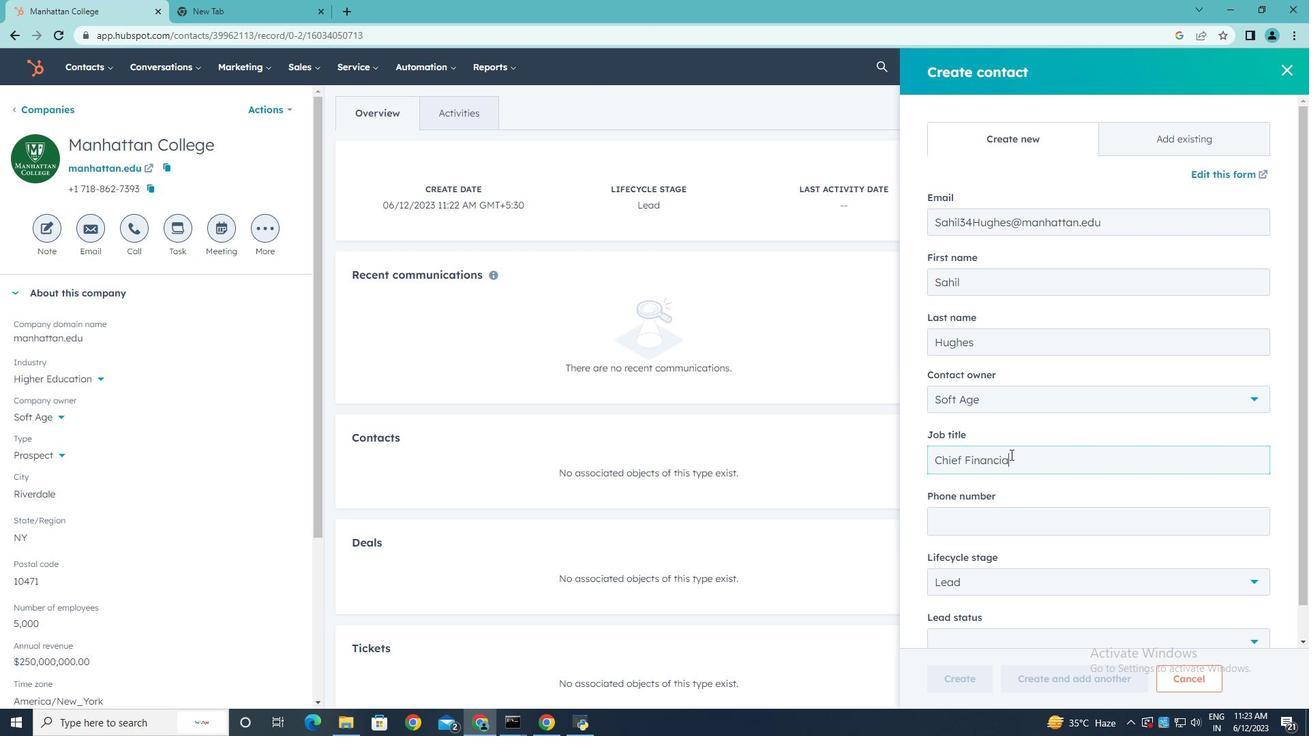 
Action: Mouse moved to (992, 529)
Screenshot: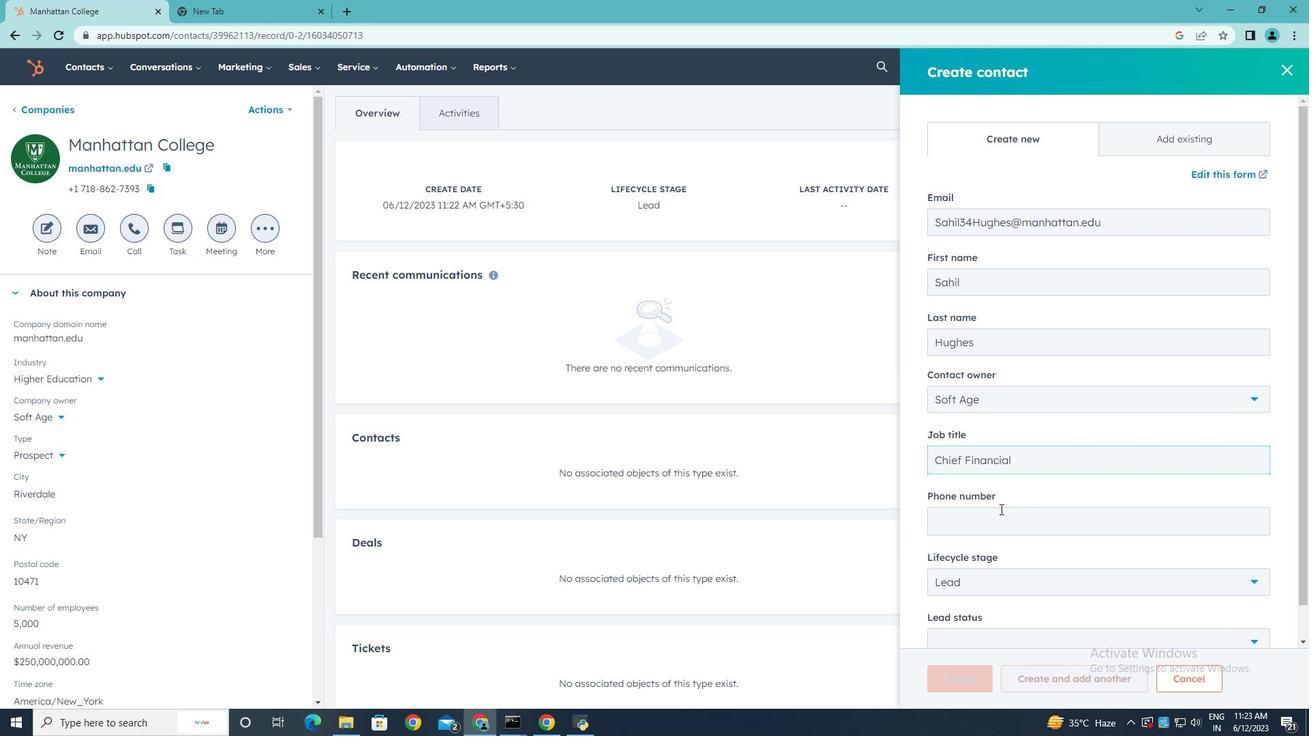 
Action: Mouse pressed left at (992, 529)
Screenshot: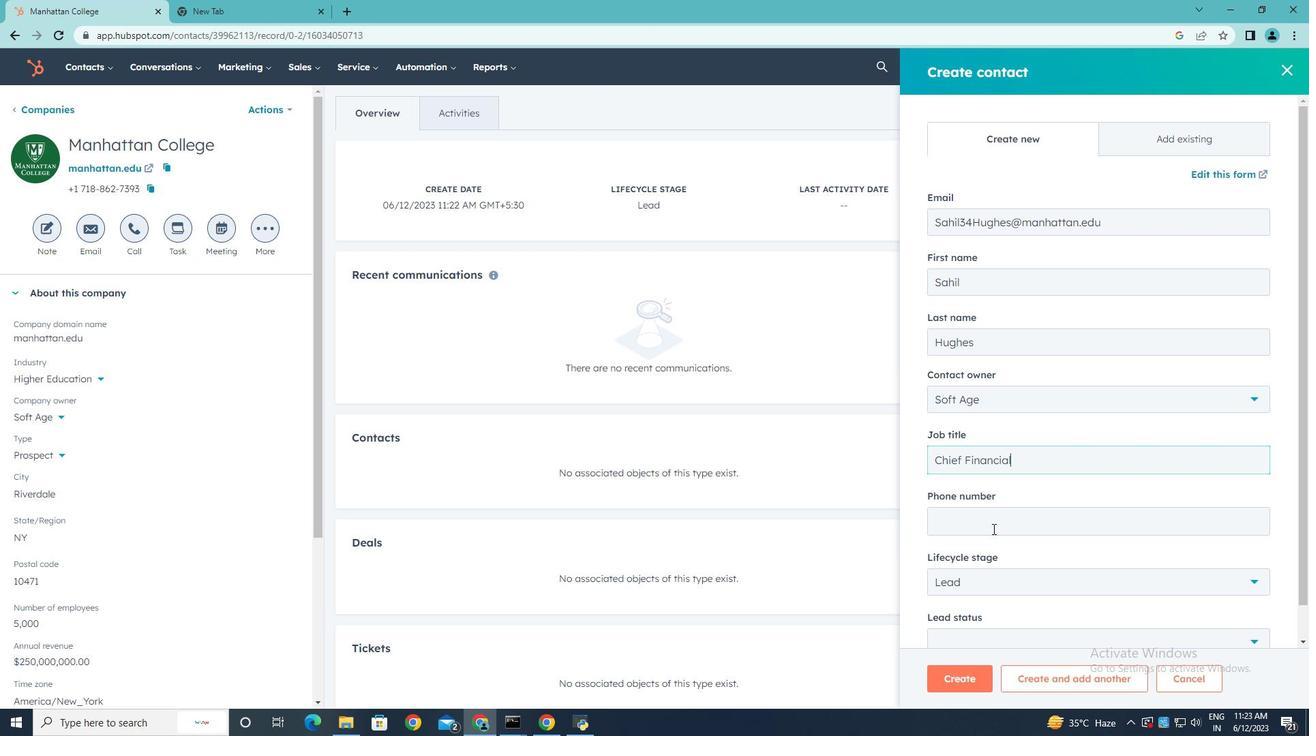 
Action: Key pressed 8015551239
Screenshot: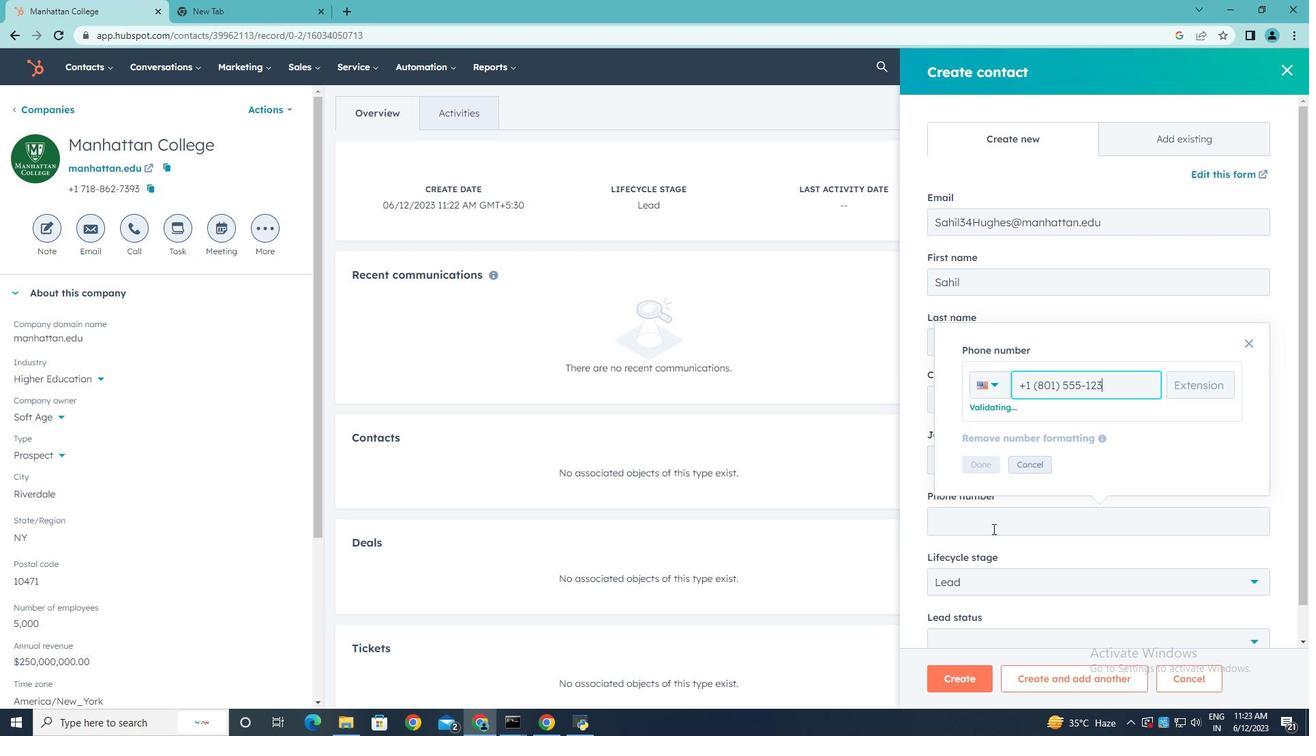 
Action: Mouse moved to (983, 463)
Screenshot: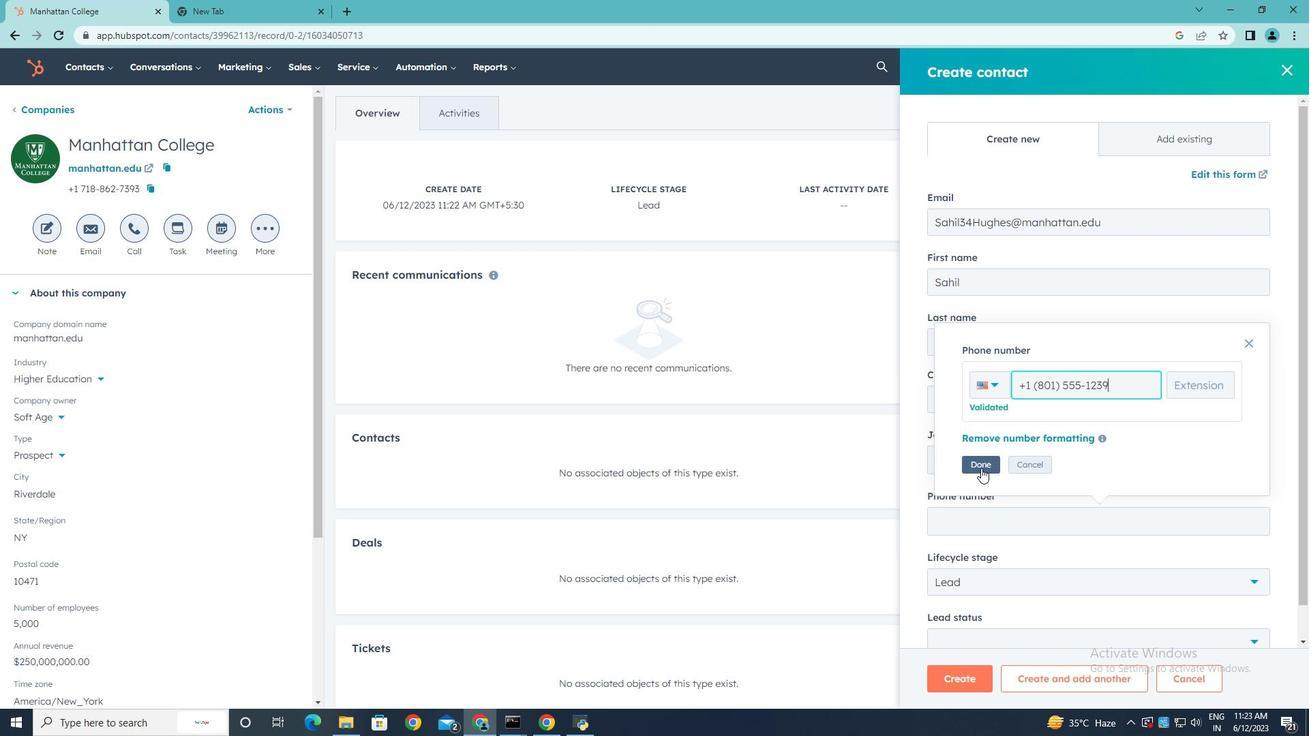 
Action: Mouse pressed left at (983, 463)
Screenshot: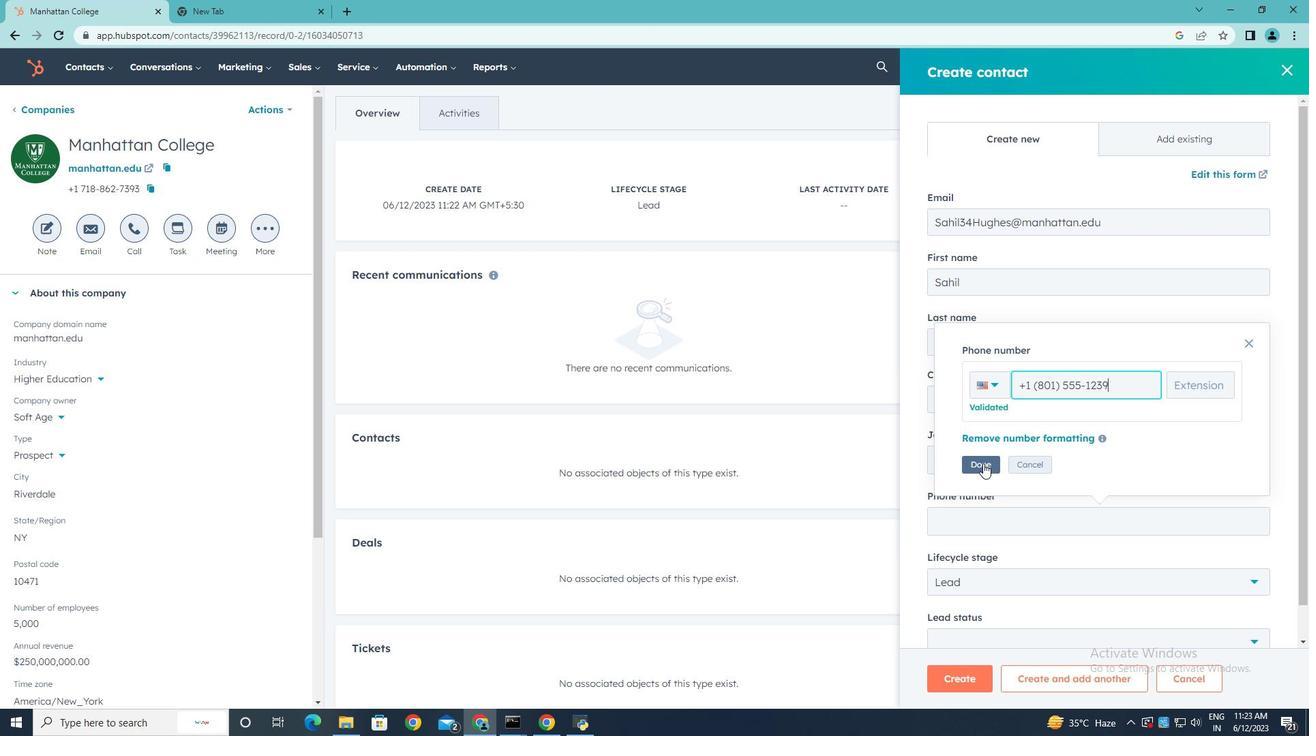 
Action: Mouse moved to (1019, 540)
Screenshot: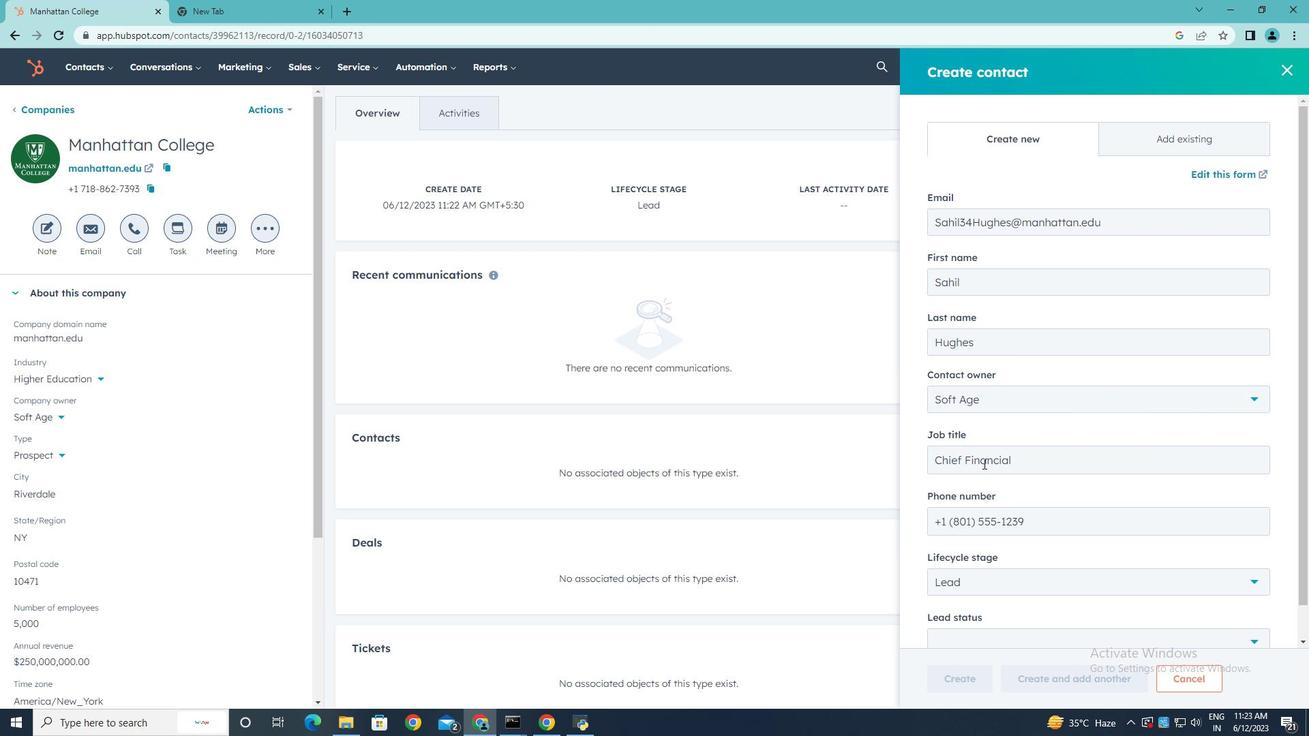 
Action: Mouse scrolled (1019, 540) with delta (0, 0)
Screenshot: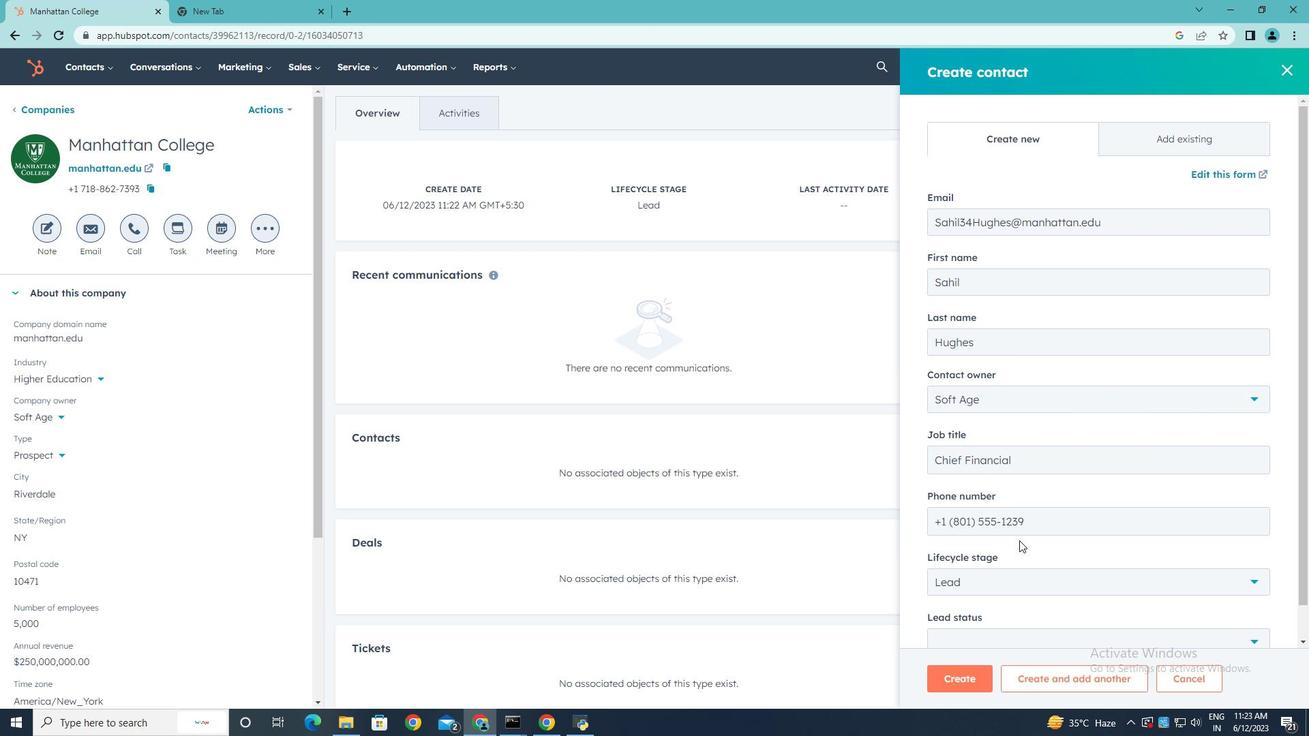 
Action: Mouse moved to (1259, 546)
Screenshot: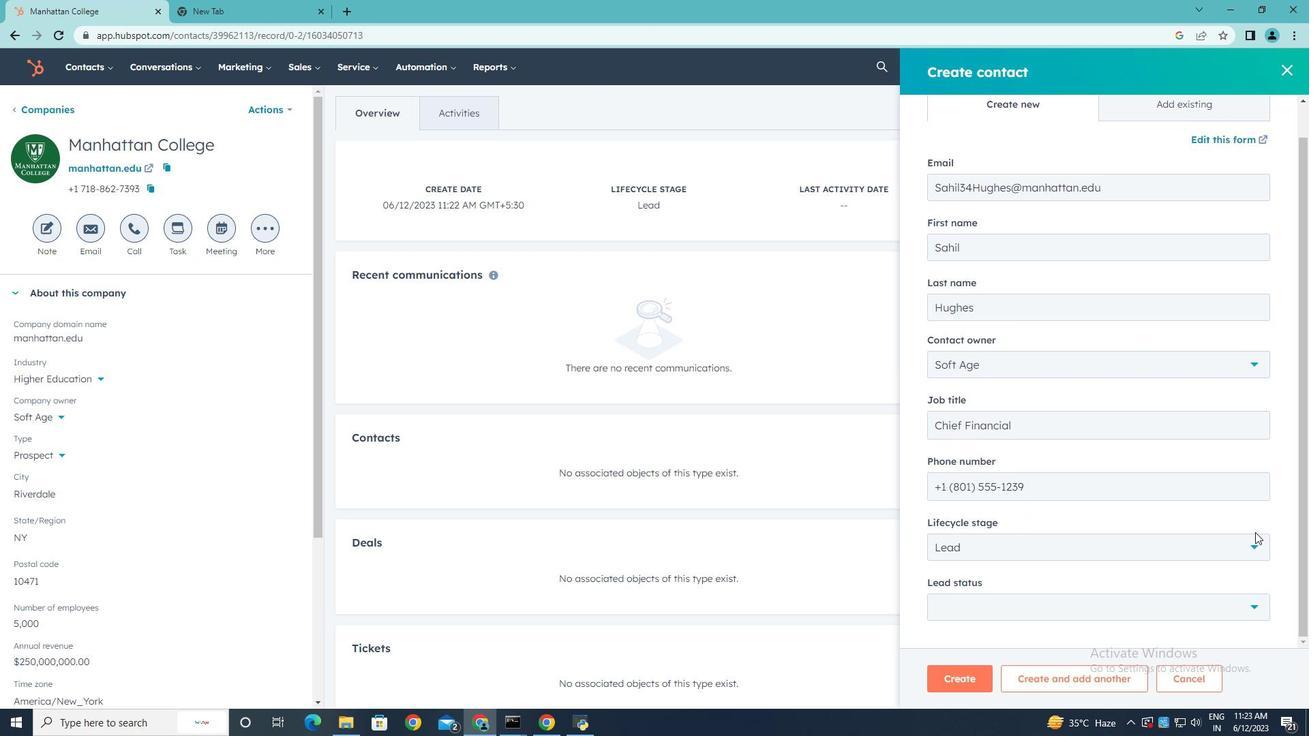 
Action: Mouse pressed left at (1259, 546)
Screenshot: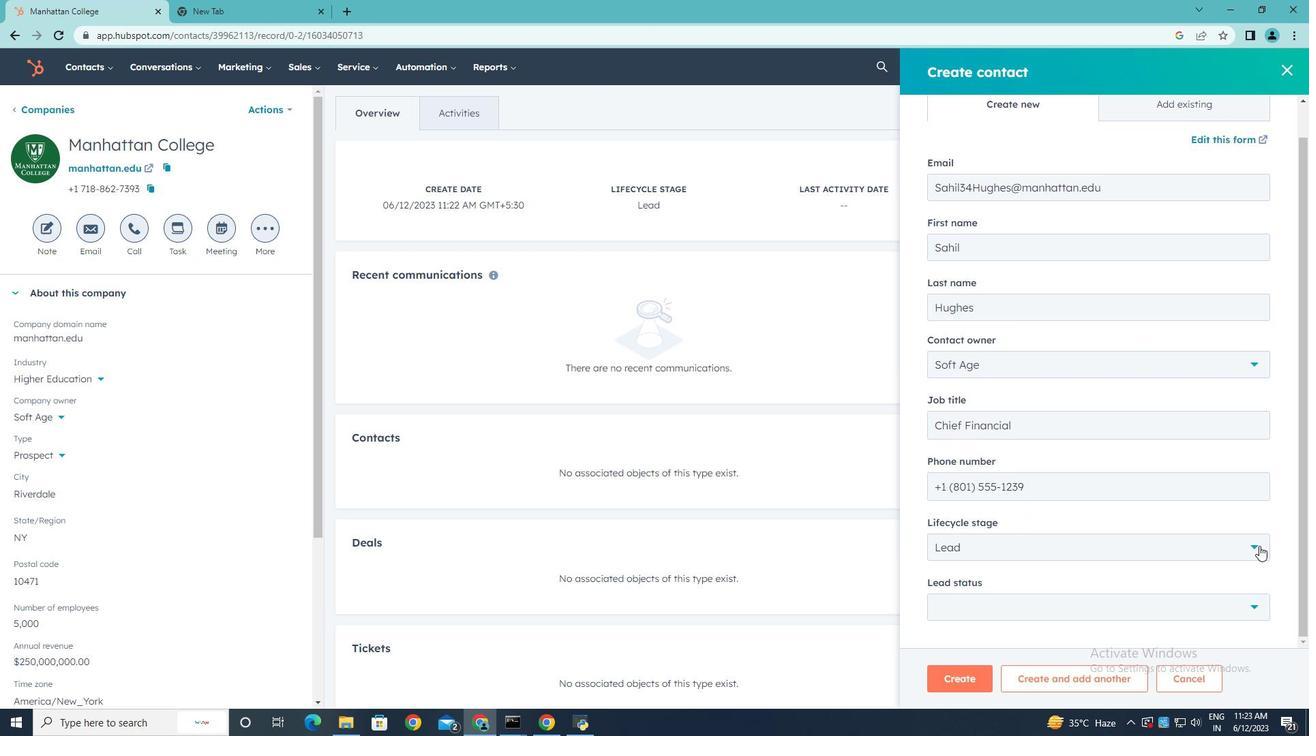 
Action: Mouse moved to (1120, 415)
Screenshot: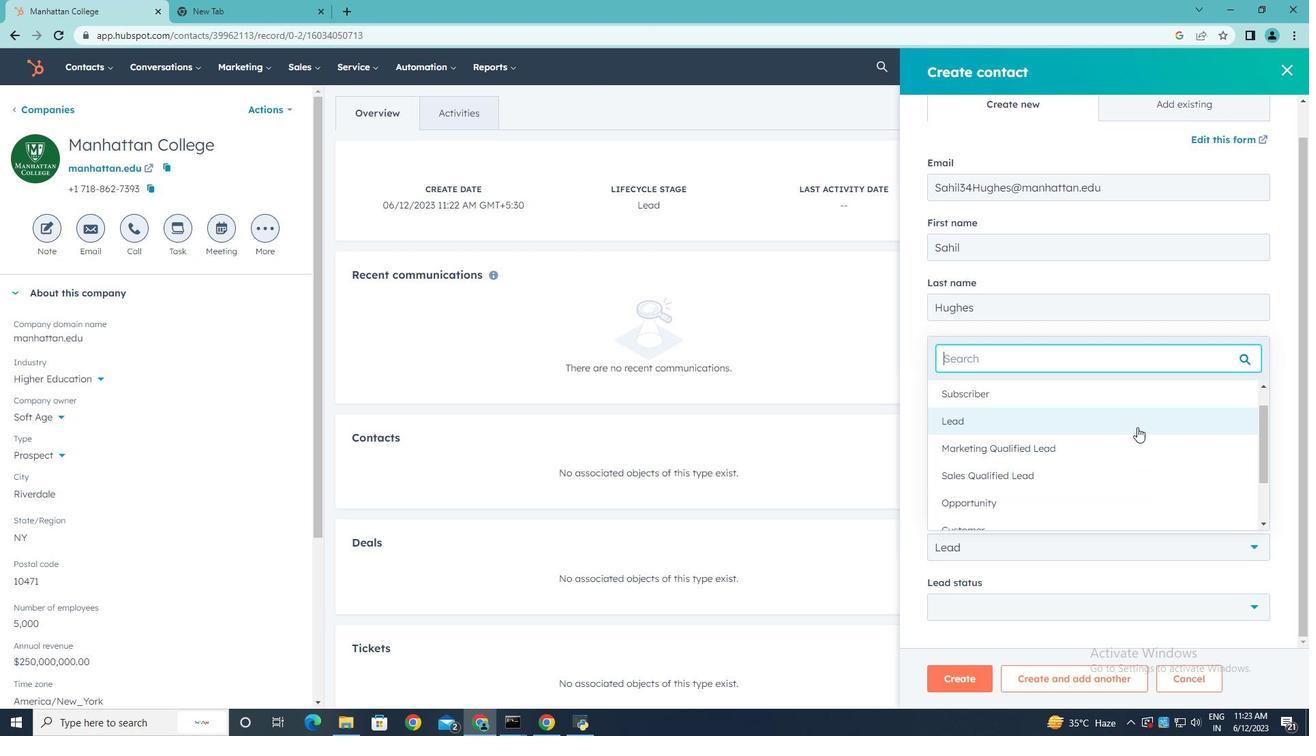 
Action: Mouse pressed left at (1120, 415)
Screenshot: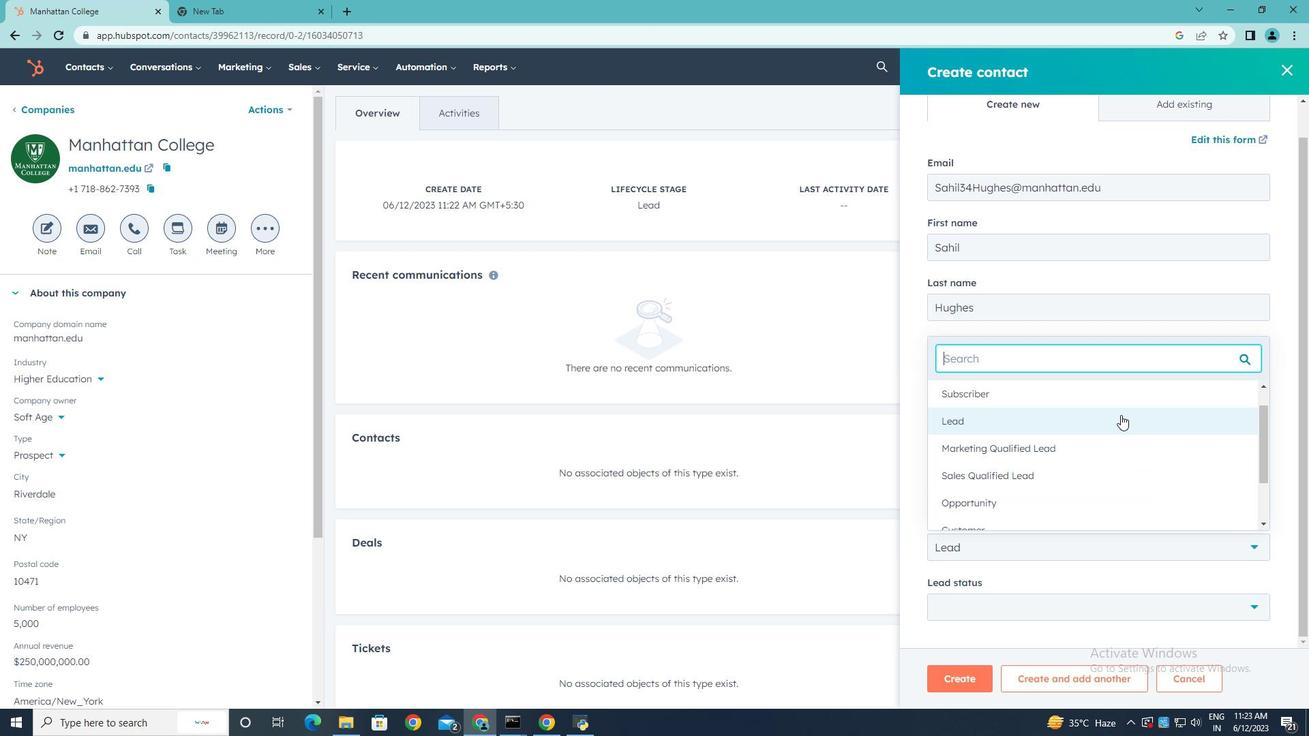 
Action: Mouse moved to (1253, 609)
Screenshot: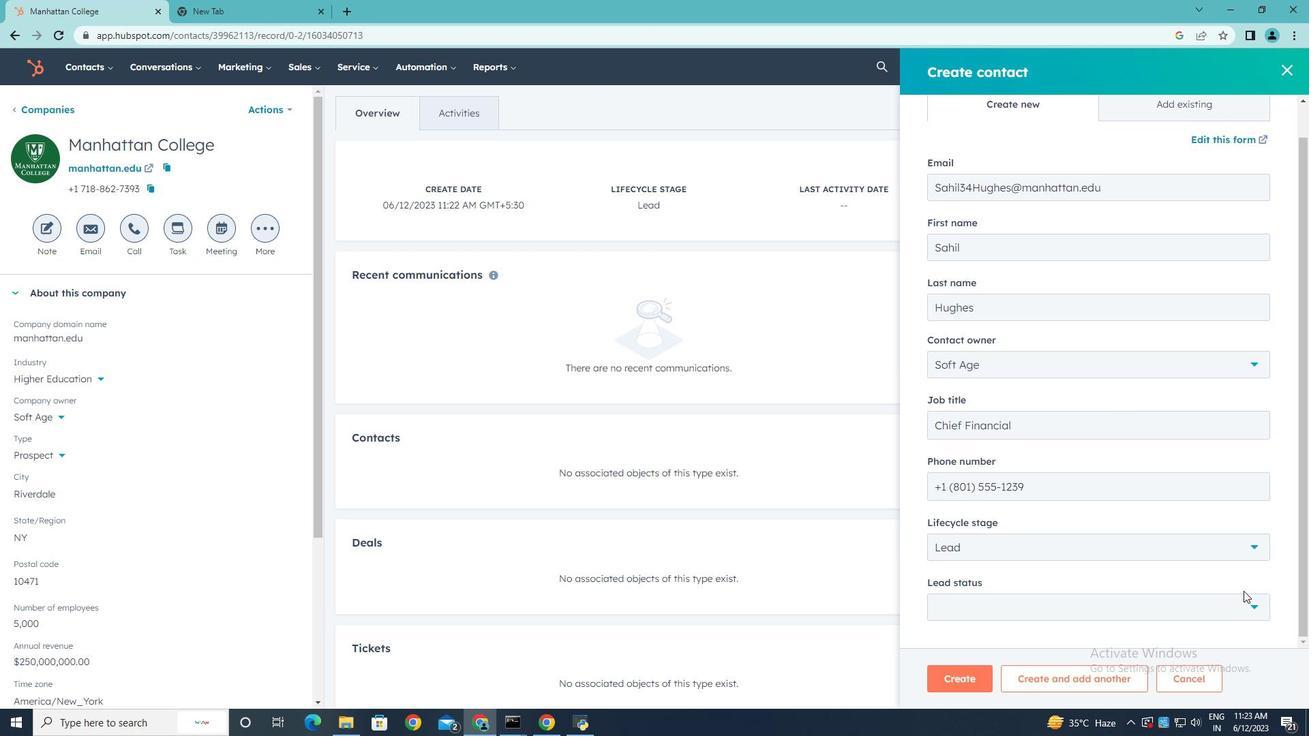 
Action: Mouse pressed left at (1253, 609)
Screenshot: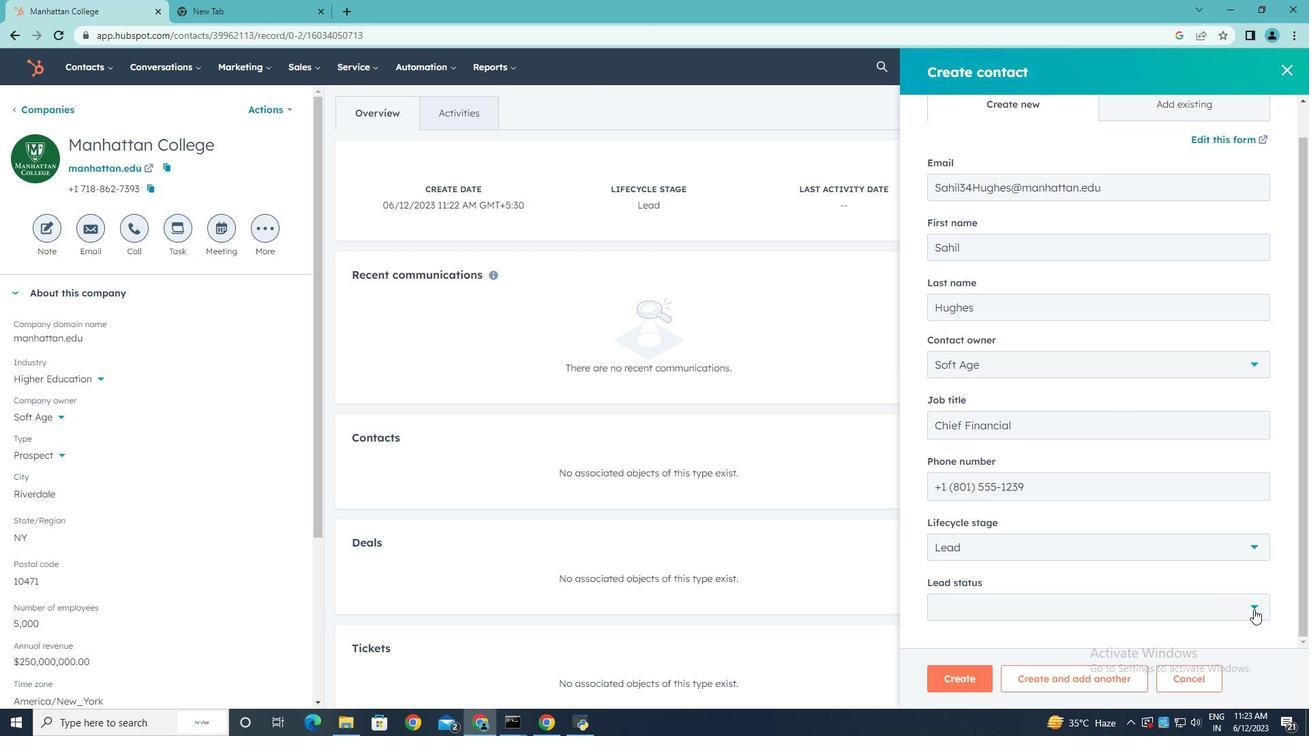 
Action: Mouse moved to (1122, 503)
Screenshot: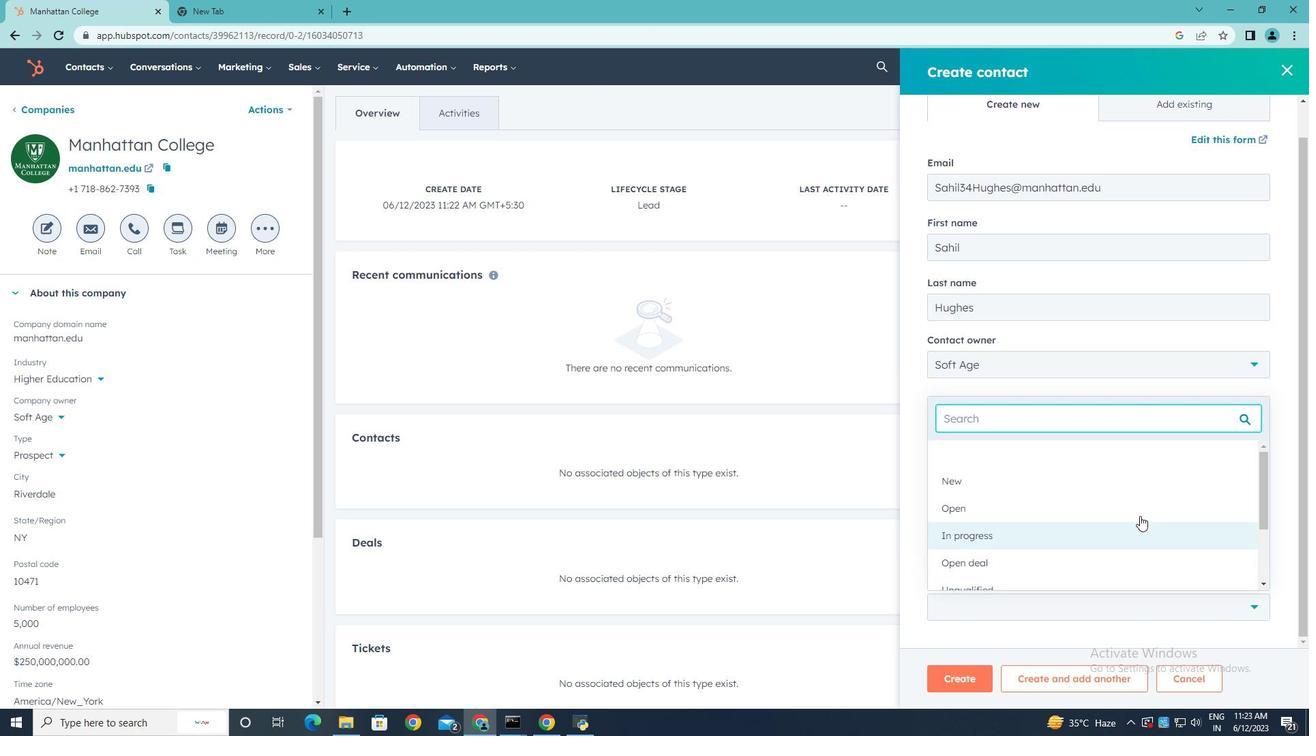 
Action: Mouse pressed left at (1122, 503)
Screenshot: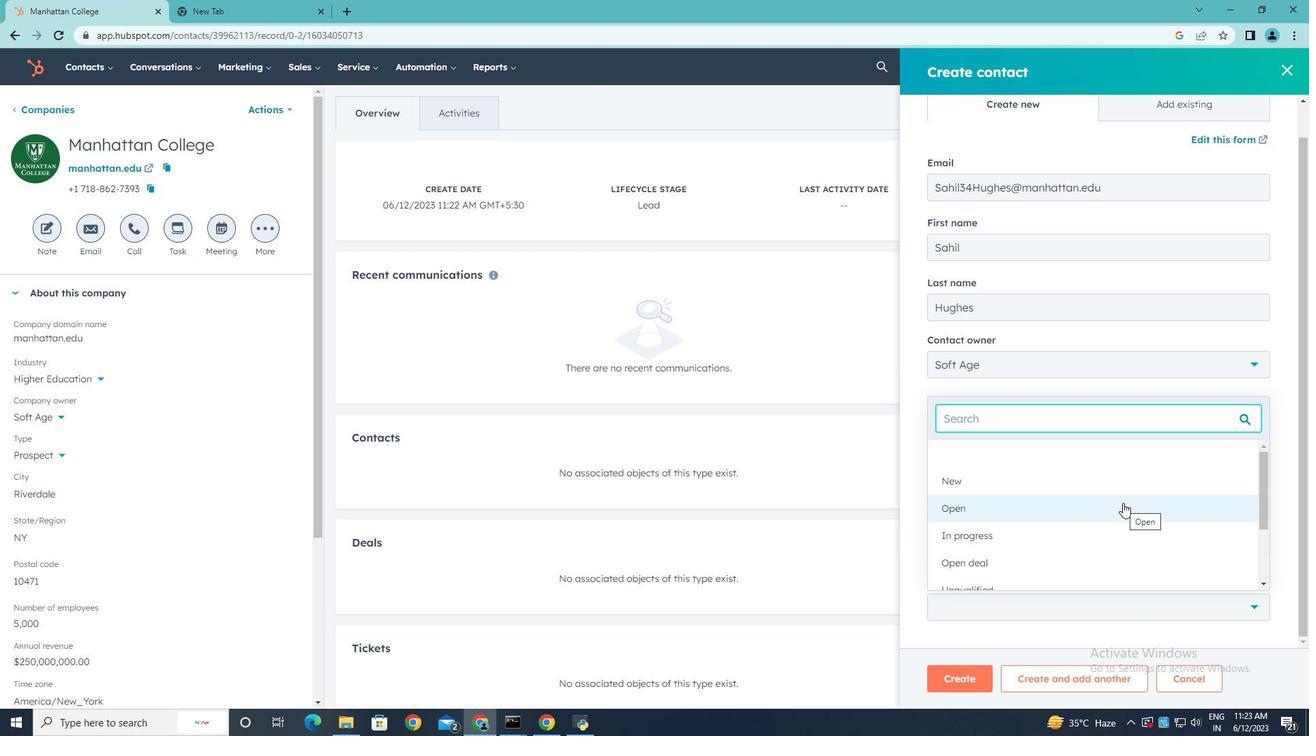 
Action: Mouse scrolled (1122, 502) with delta (0, 0)
Screenshot: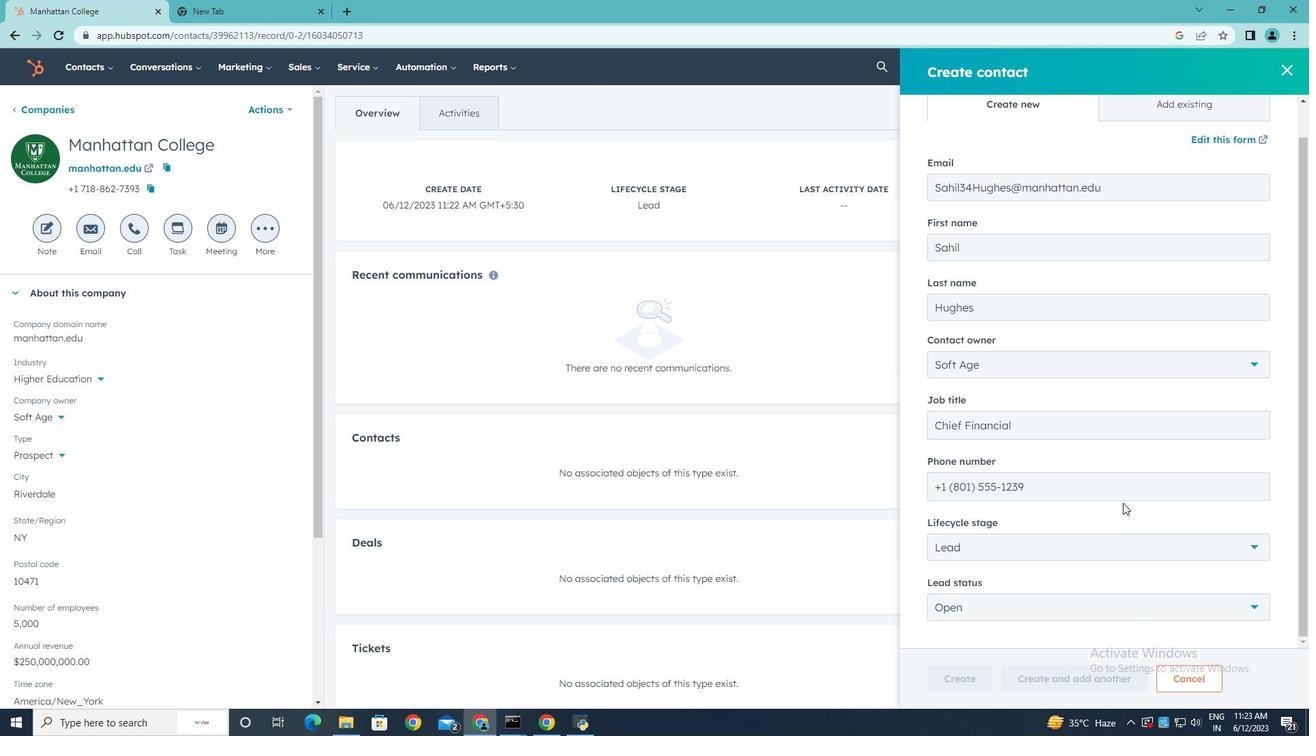 
Action: Mouse scrolled (1122, 502) with delta (0, 0)
Screenshot: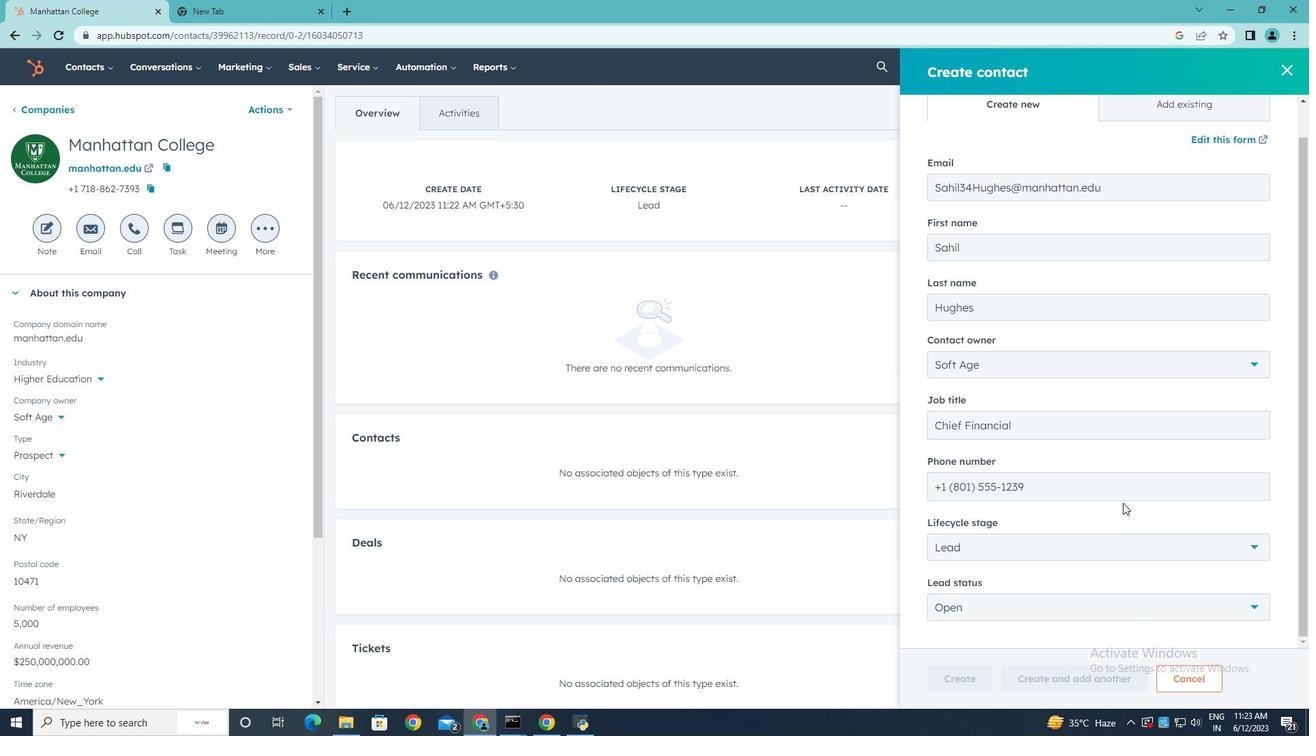 
Action: Mouse scrolled (1122, 502) with delta (0, 0)
Screenshot: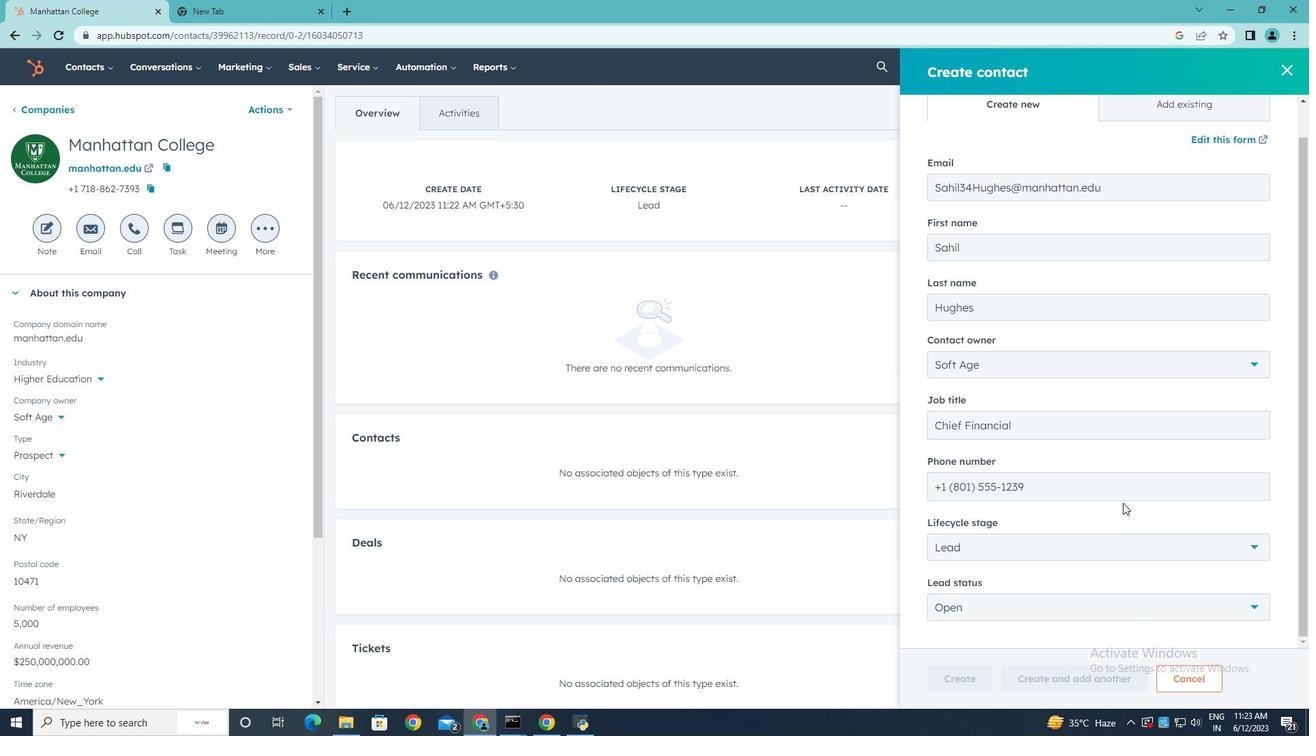 
Action: Mouse scrolled (1122, 502) with delta (0, 0)
Screenshot: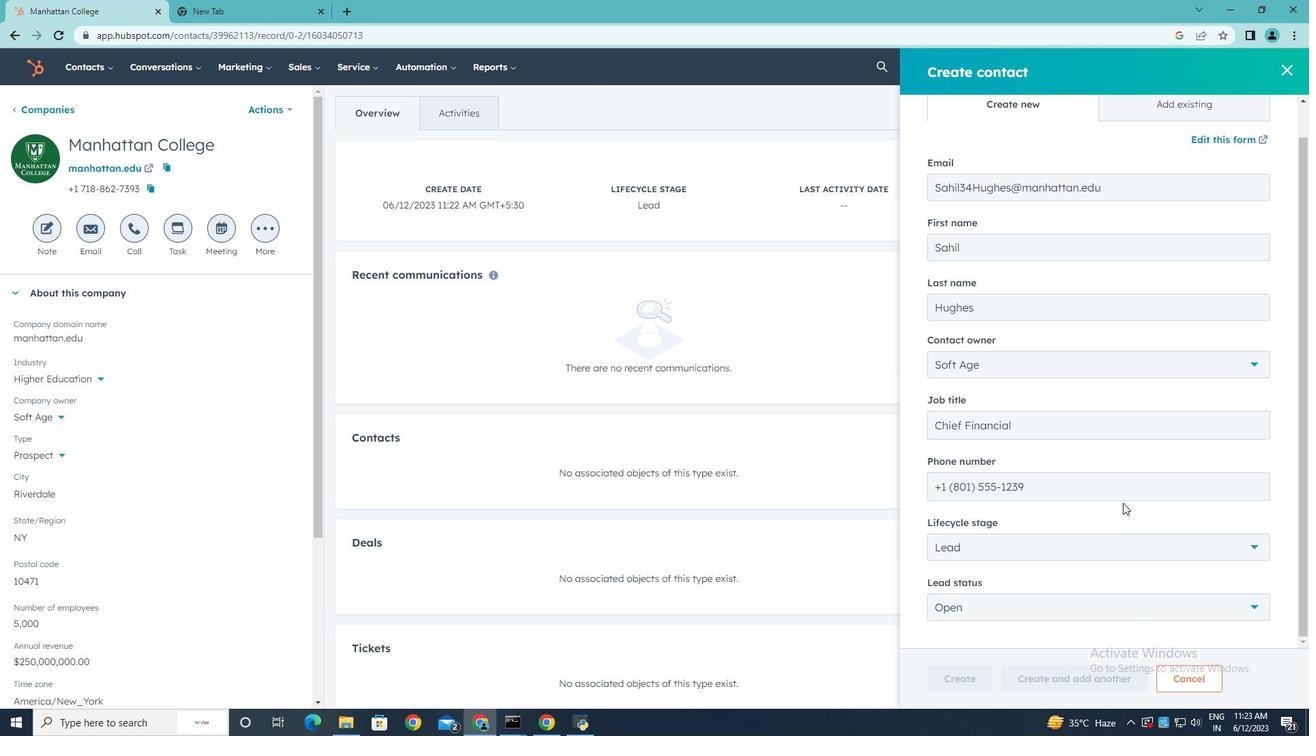 
Action: Mouse moved to (974, 681)
Screenshot: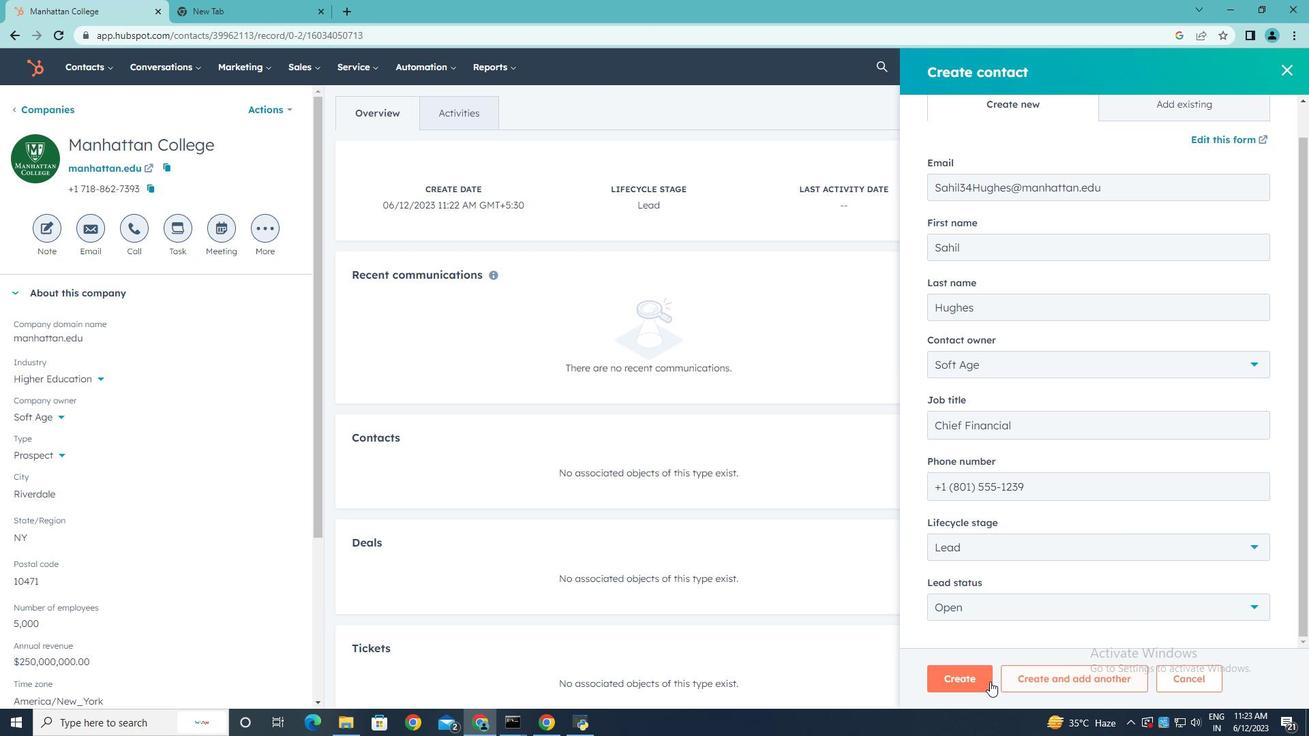 
Action: Mouse pressed left at (974, 681)
Screenshot: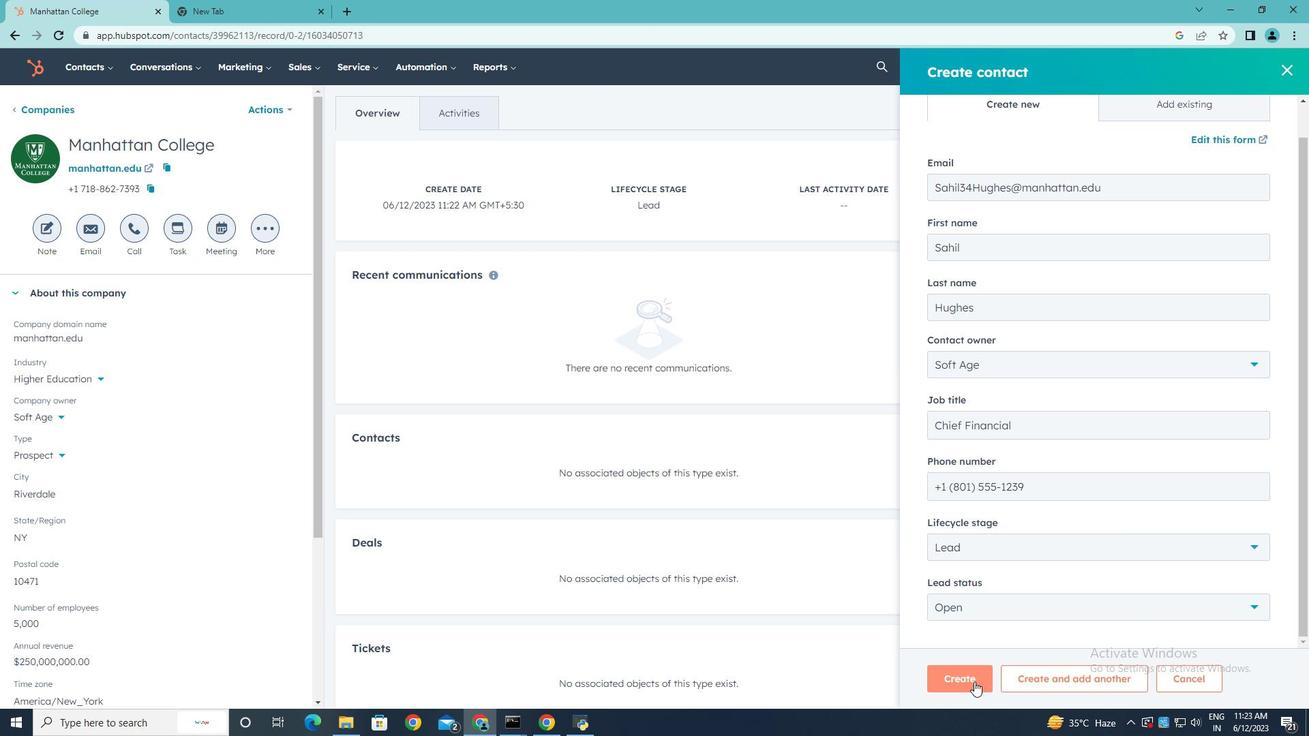 
Action: Mouse moved to (821, 550)
Screenshot: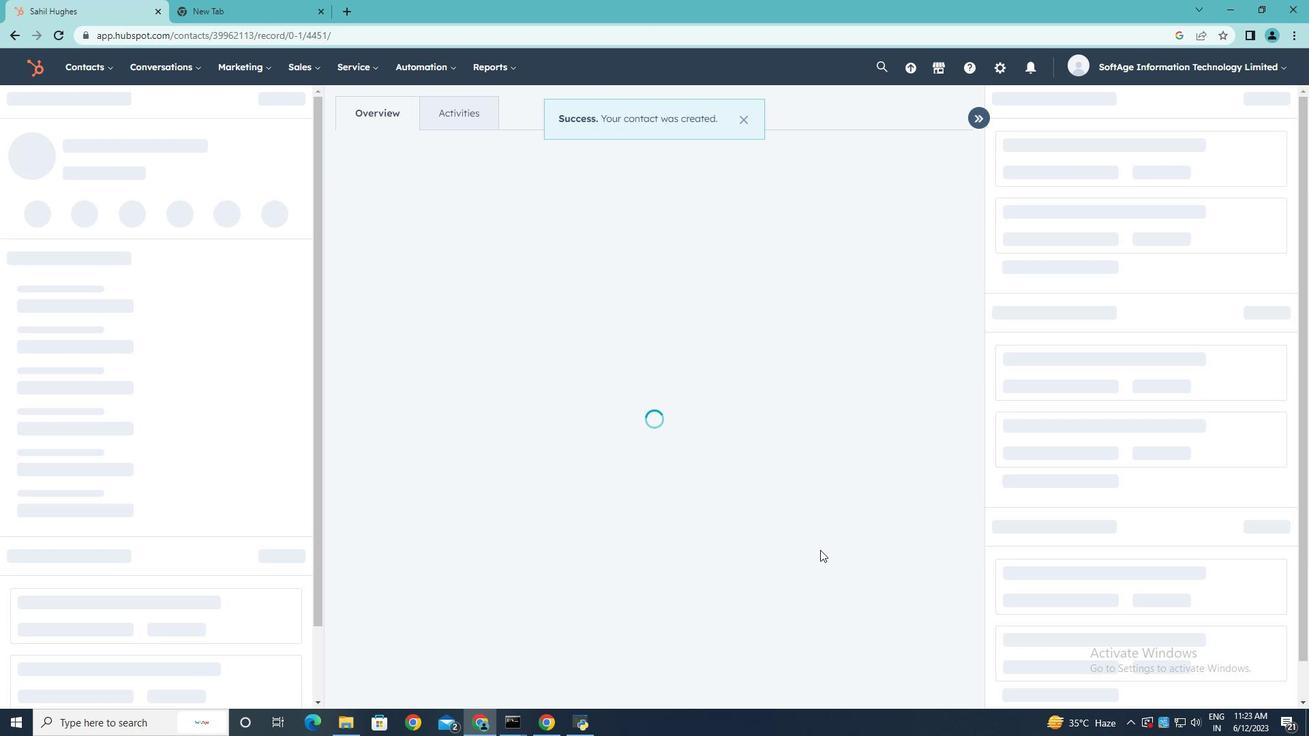 
